 Task: Create a daily recurring meeting on Google Calendar for May 26, 2023, from 3:00 PM to 4:00 PM, add Google Meet, invite guests, and set notifications.
Action: Mouse moved to (56, 109)
Screenshot: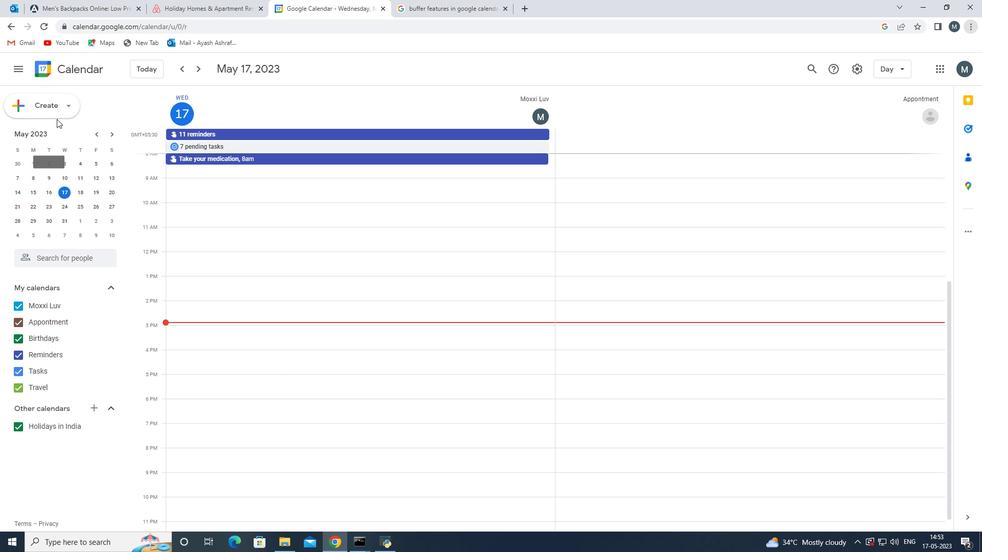 
Action: Mouse pressed left at (56, 109)
Screenshot: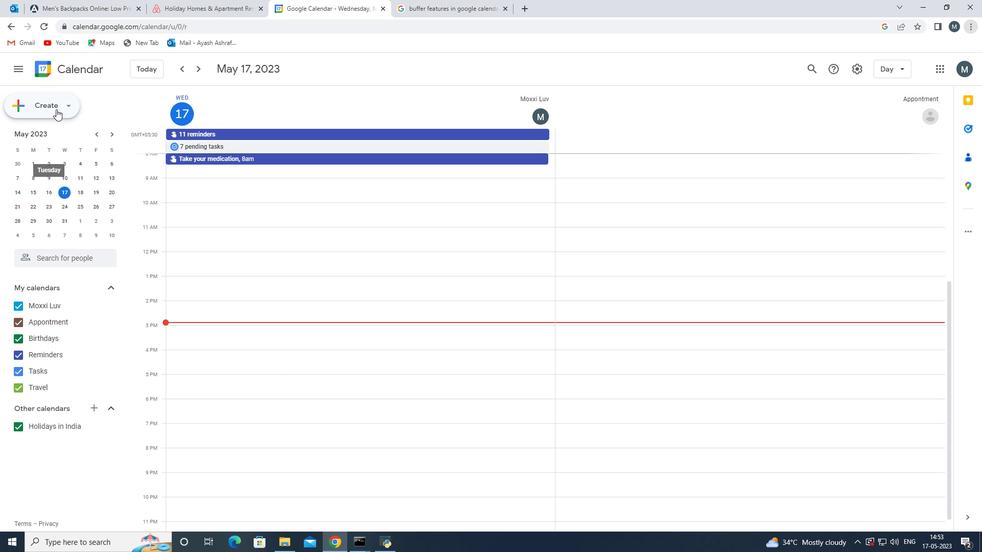 
Action: Mouse moved to (53, 130)
Screenshot: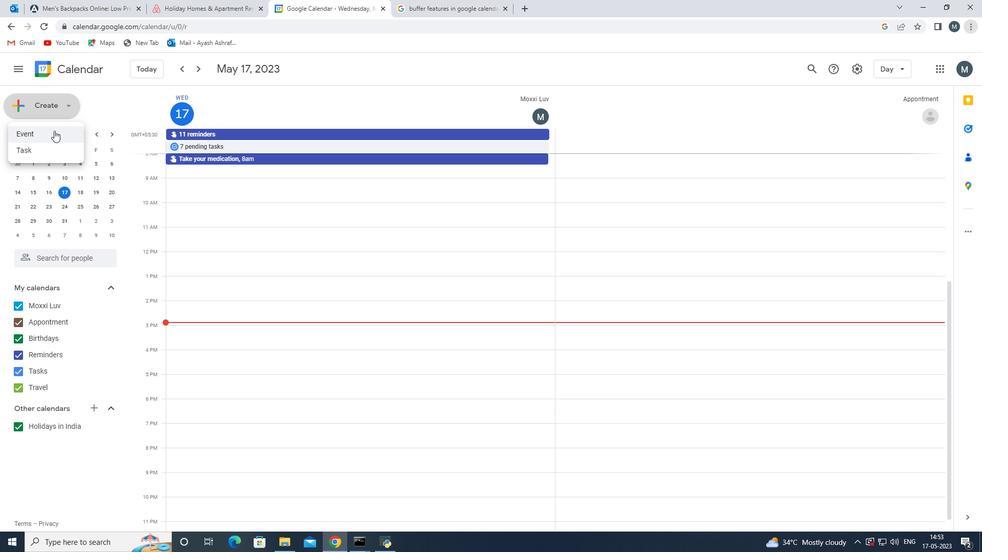 
Action: Mouse pressed left at (53, 130)
Screenshot: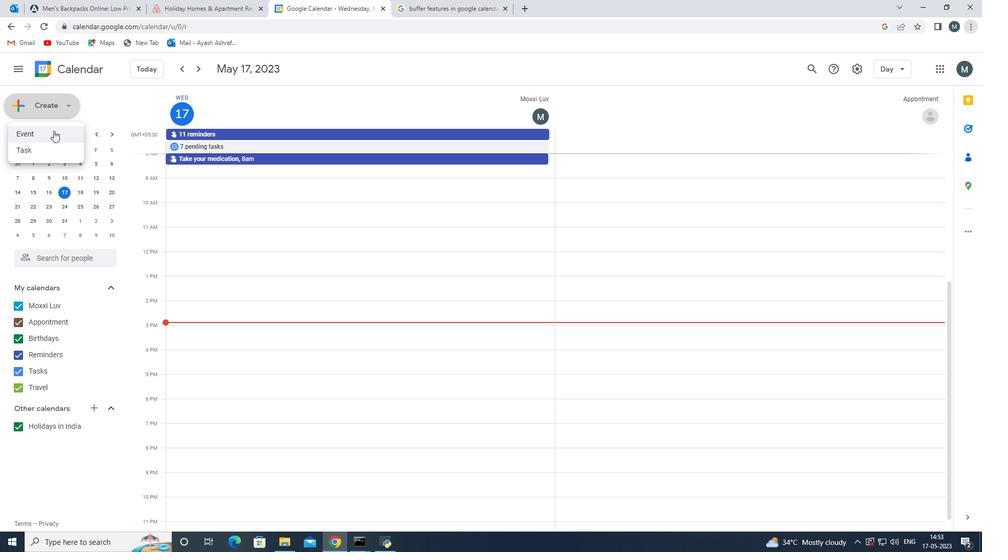 
Action: Mouse moved to (629, 257)
Screenshot: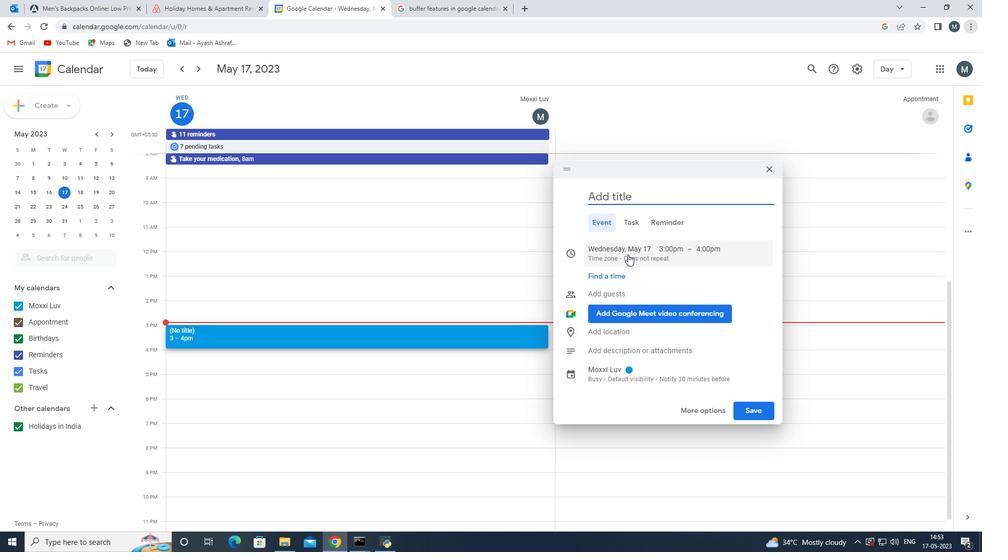 
Action: Mouse pressed left at (629, 257)
Screenshot: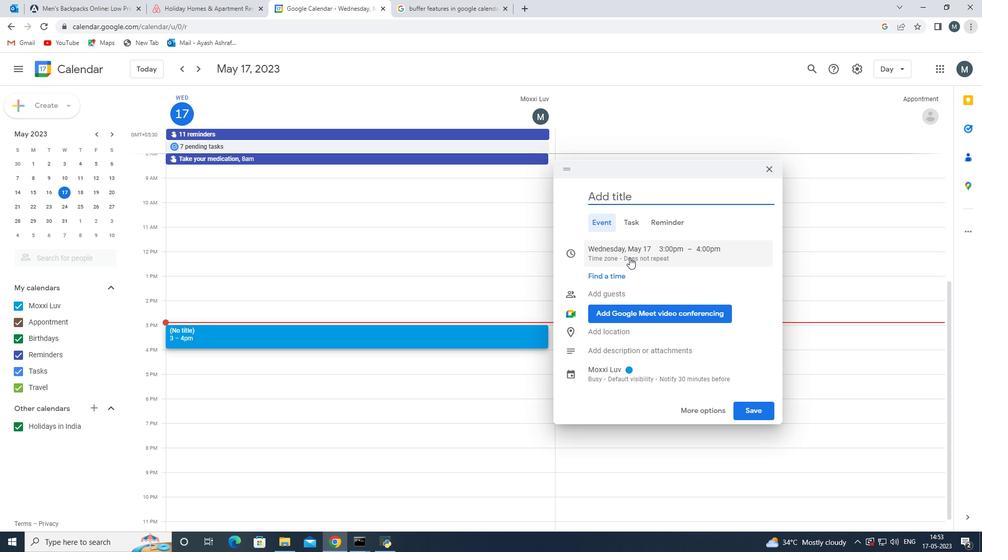 
Action: Mouse moved to (627, 247)
Screenshot: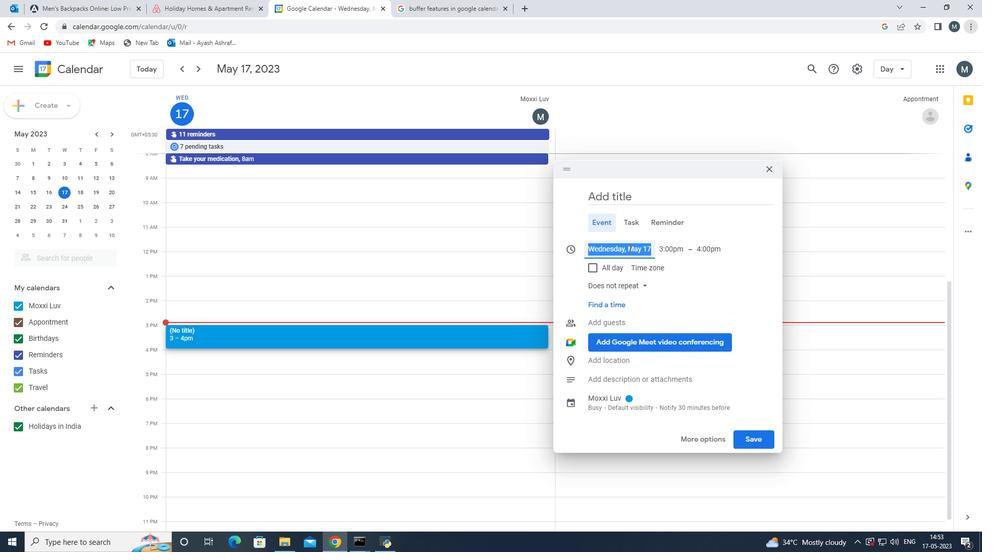 
Action: Mouse pressed left at (627, 247)
Screenshot: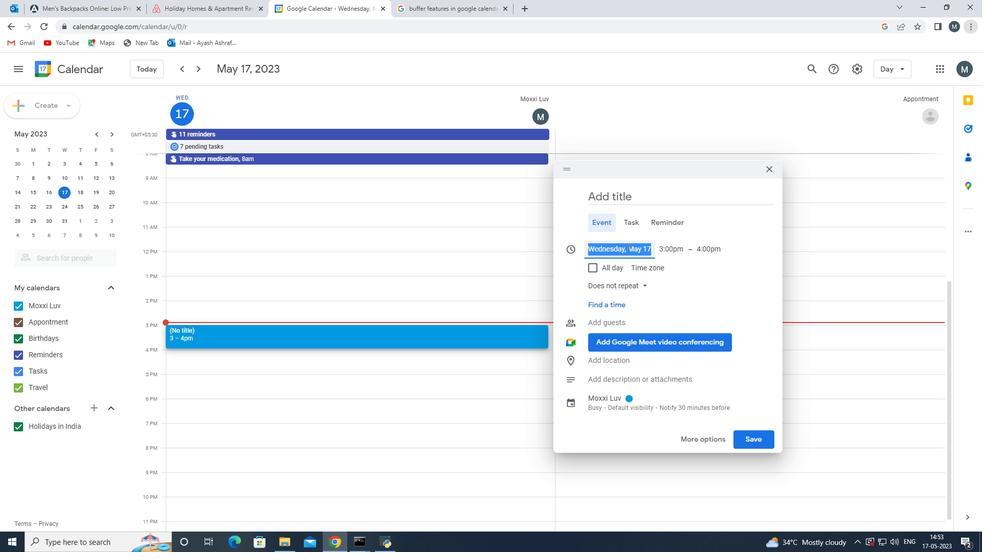 
Action: Mouse moved to (680, 333)
Screenshot: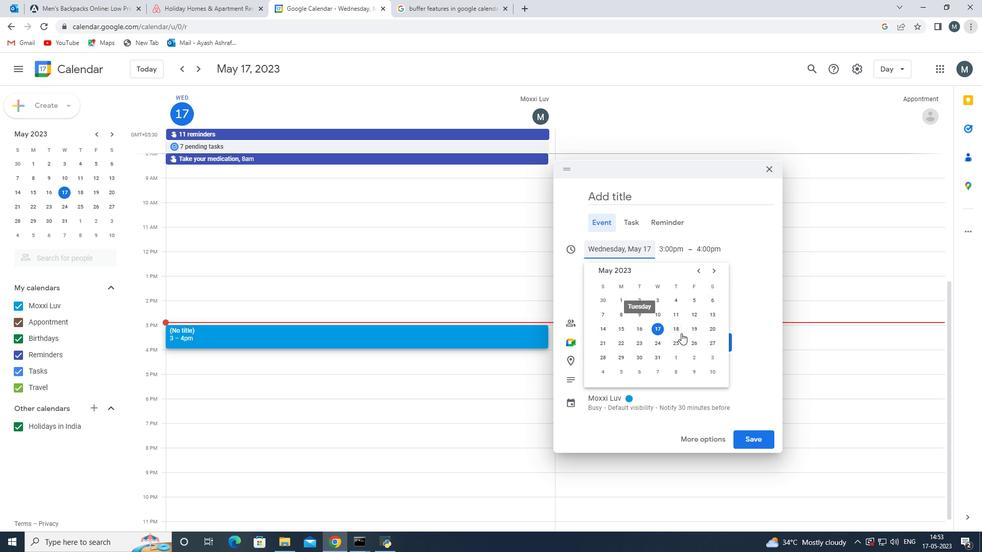 
Action: Mouse pressed left at (680, 333)
Screenshot: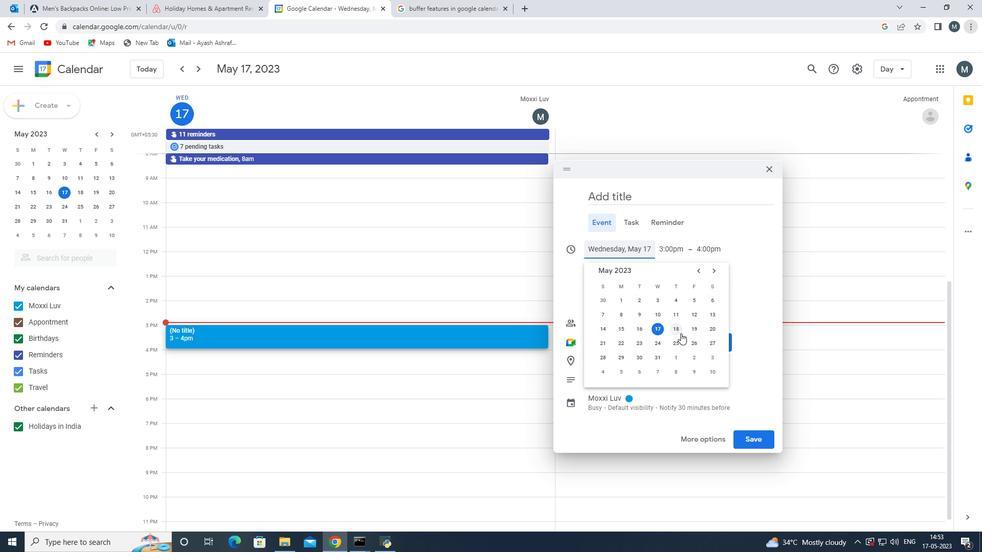 
Action: Mouse moved to (614, 247)
Screenshot: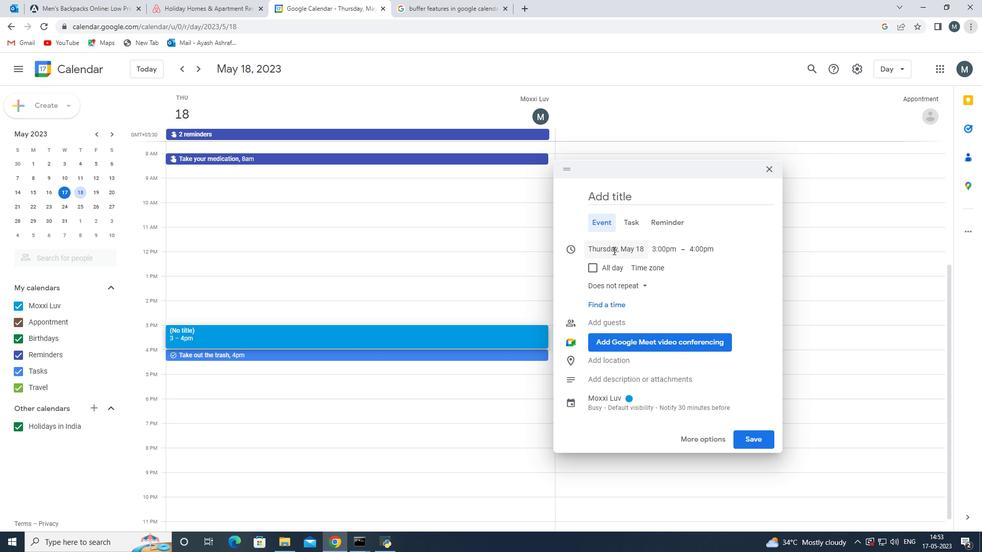 
Action: Mouse pressed left at (614, 247)
Screenshot: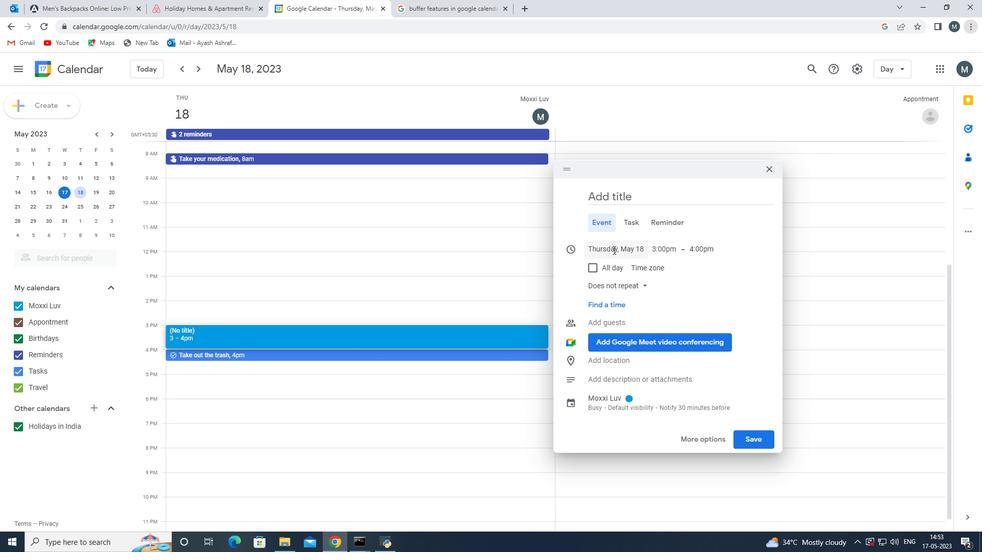 
Action: Mouse moved to (689, 343)
Screenshot: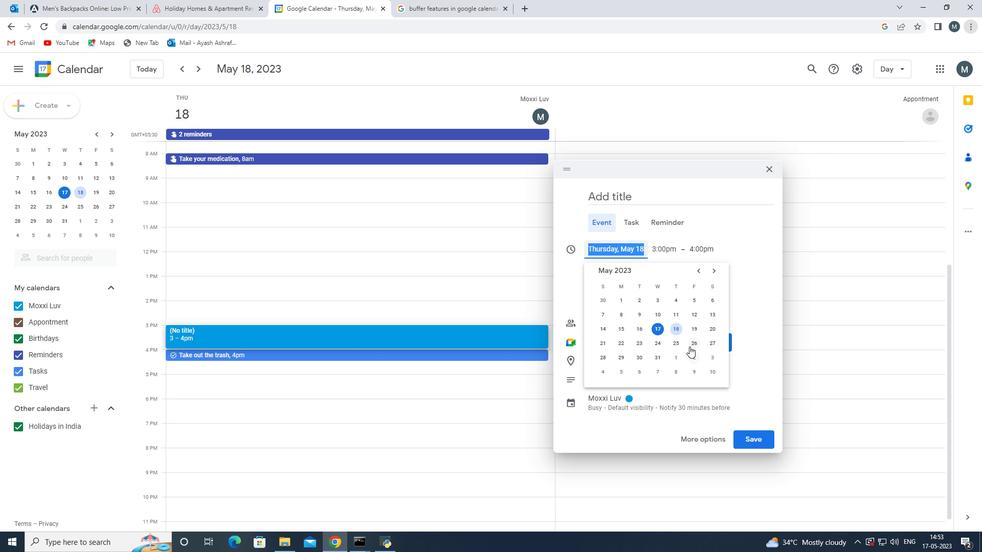 
Action: Mouse pressed left at (689, 343)
Screenshot: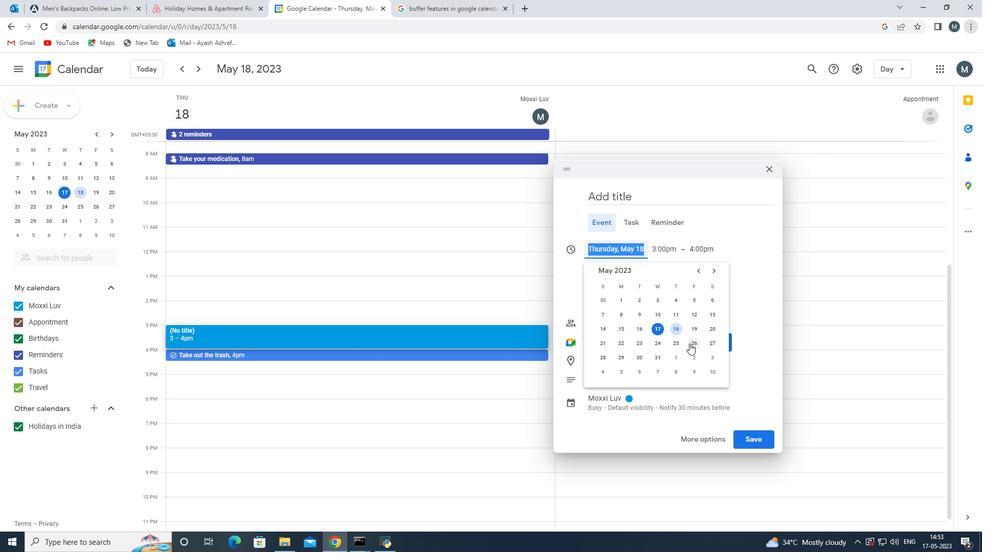 
Action: Mouse moved to (646, 283)
Screenshot: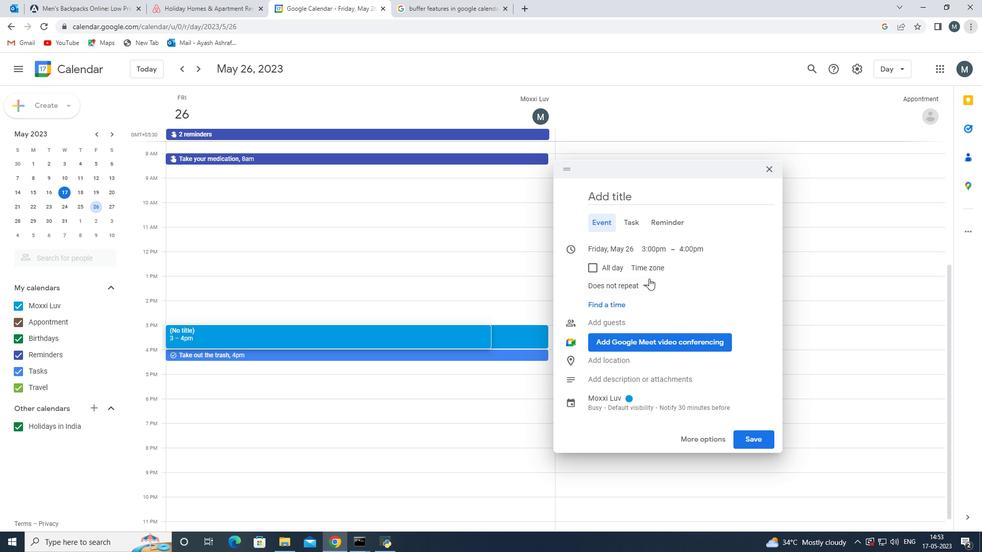 
Action: Mouse pressed left at (646, 283)
Screenshot: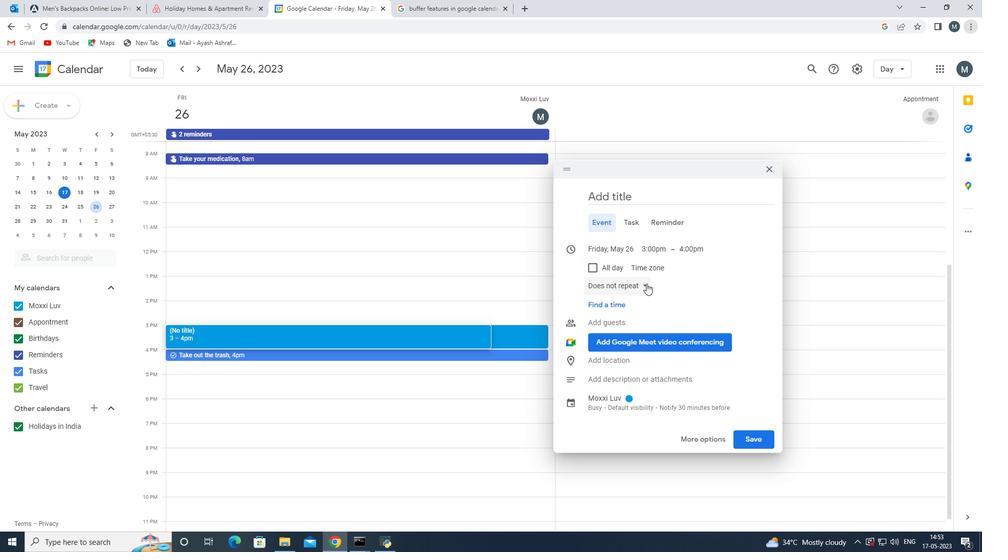 
Action: Mouse moved to (619, 380)
Screenshot: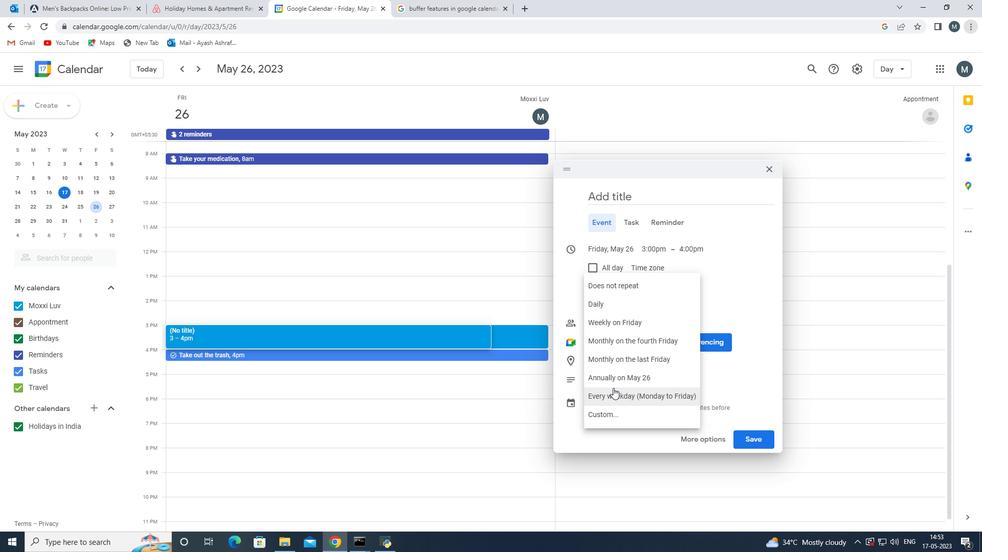 
Action: Mouse scrolled (619, 380) with delta (0, 0)
Screenshot: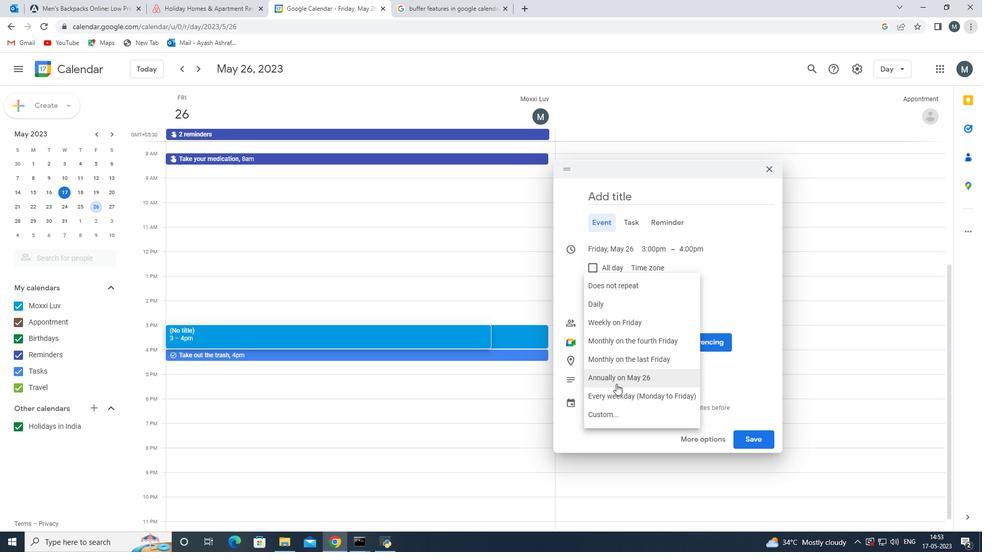 
Action: Mouse scrolled (619, 380) with delta (0, 0)
Screenshot: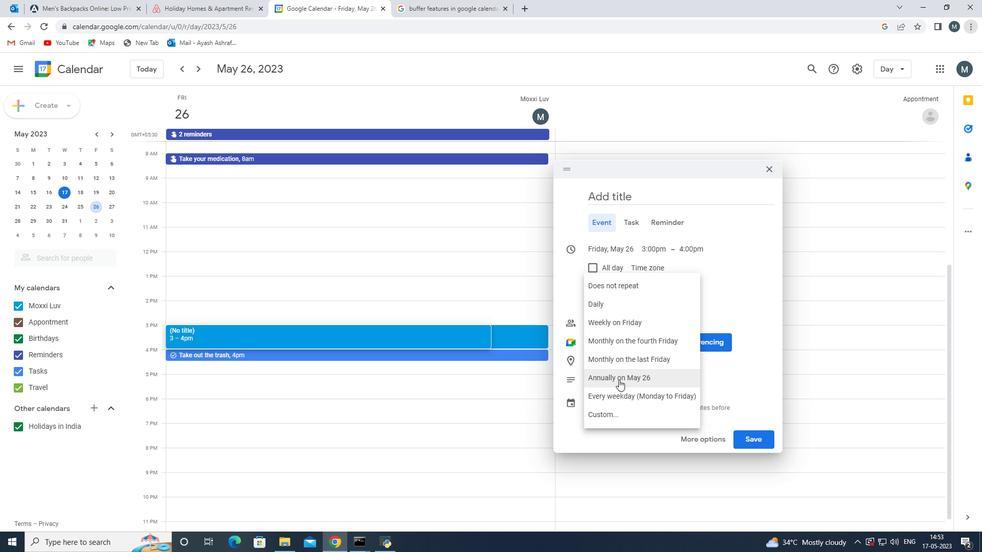 
Action: Mouse moved to (610, 309)
Screenshot: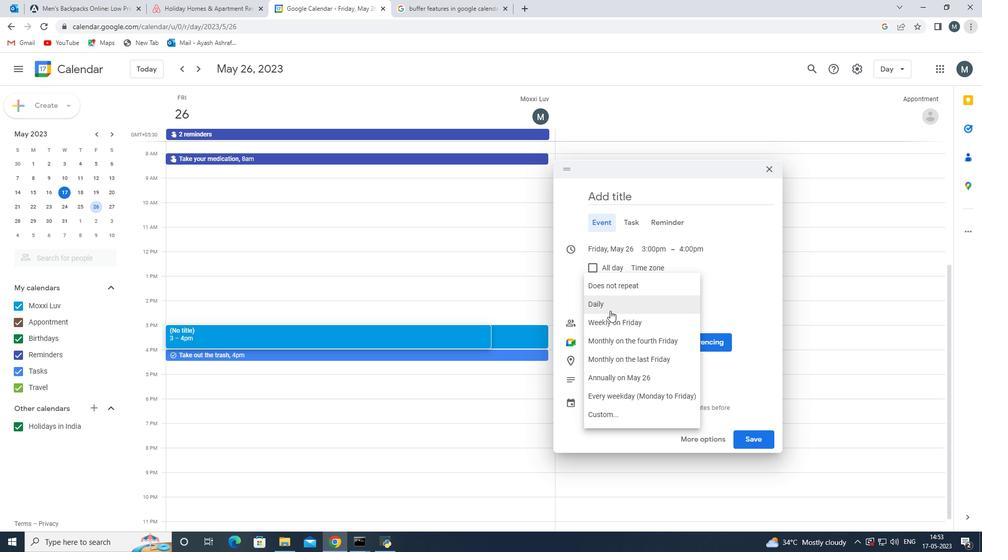 
Action: Mouse pressed left at (610, 309)
Screenshot: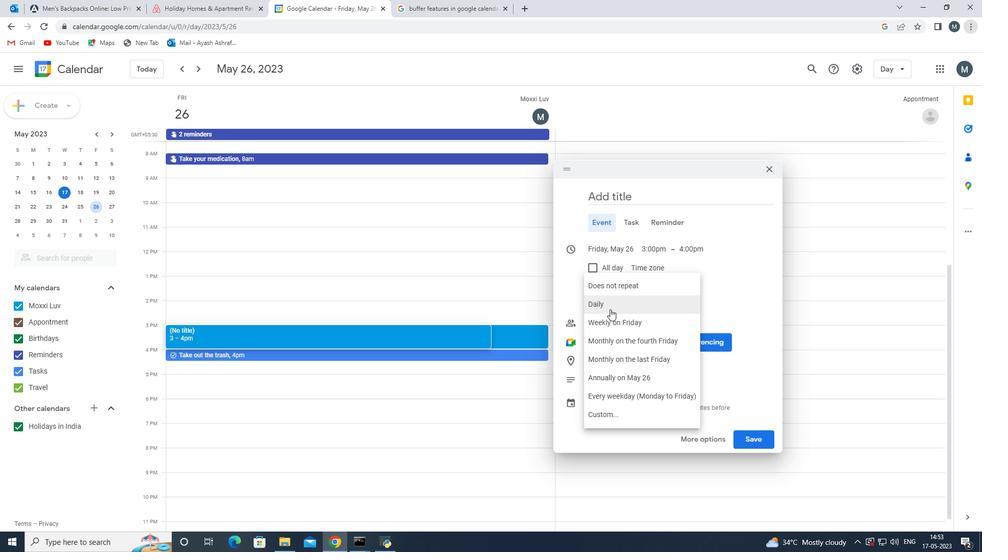 
Action: Mouse moved to (623, 380)
Screenshot: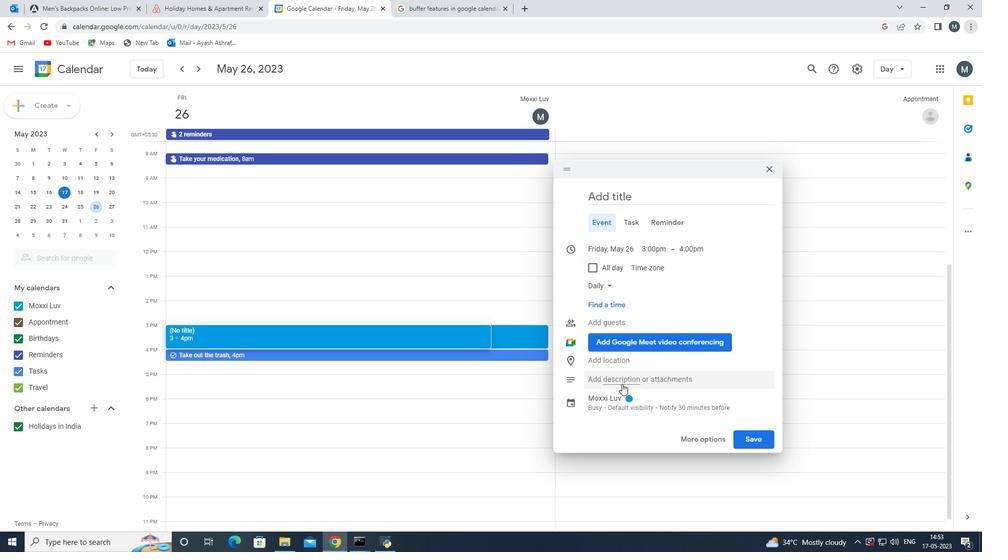 
Action: Mouse pressed left at (623, 380)
Screenshot: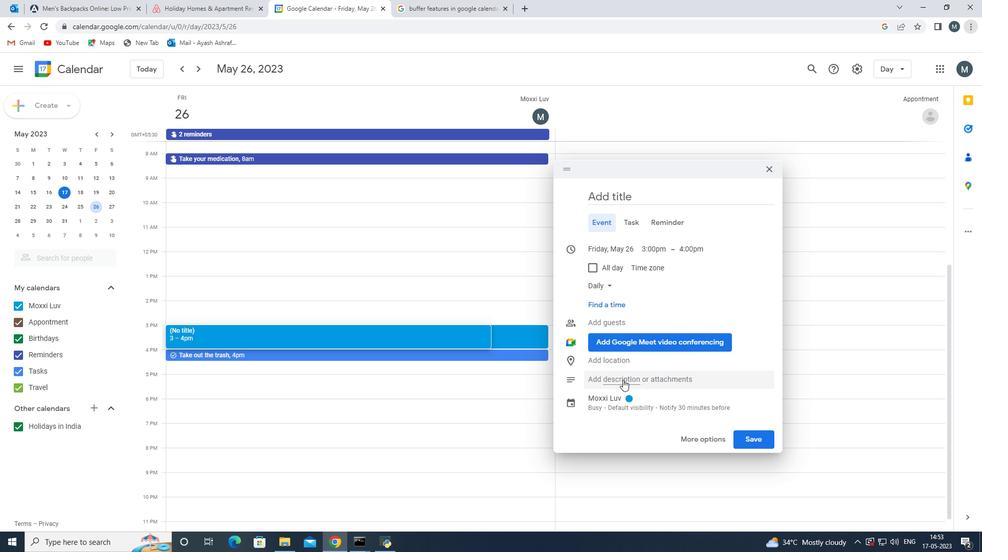 
Action: Mouse moved to (695, 487)
Screenshot: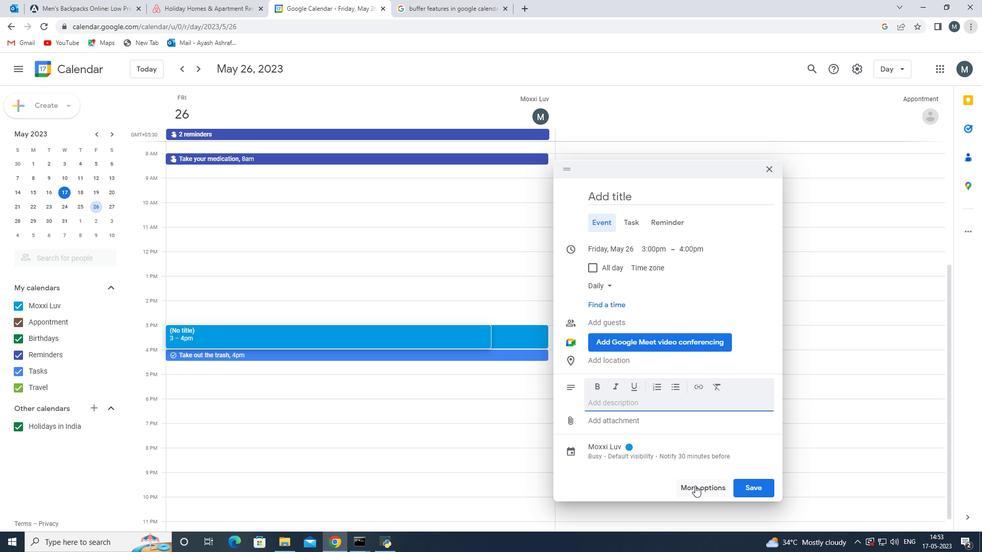 
Action: Mouse pressed left at (695, 487)
Screenshot: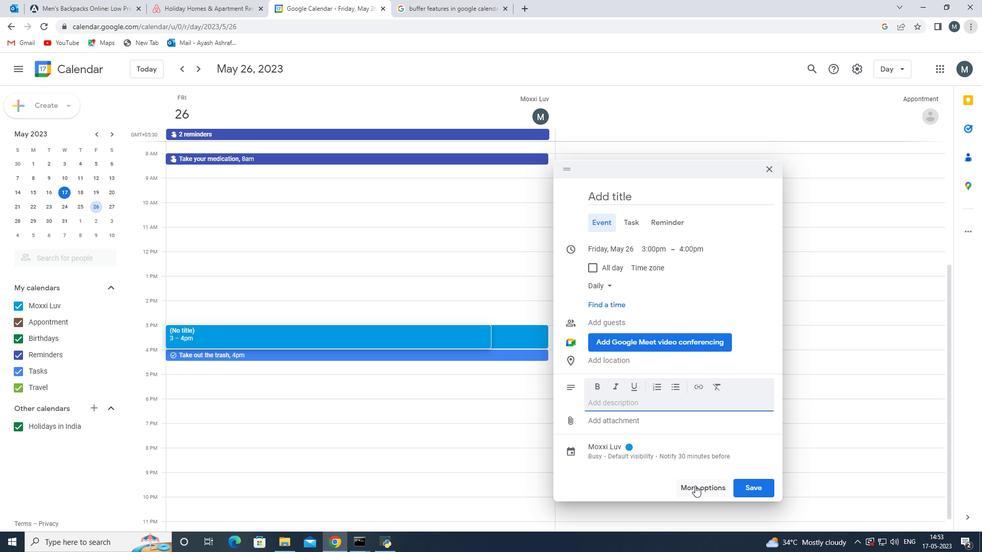 
Action: Mouse moved to (59, 233)
Screenshot: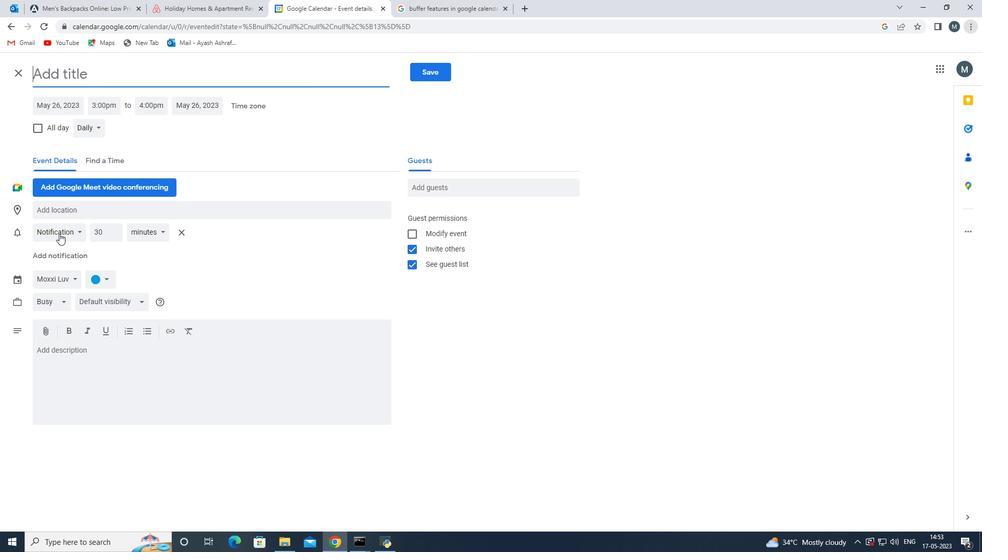 
Action: Mouse pressed left at (59, 233)
Screenshot: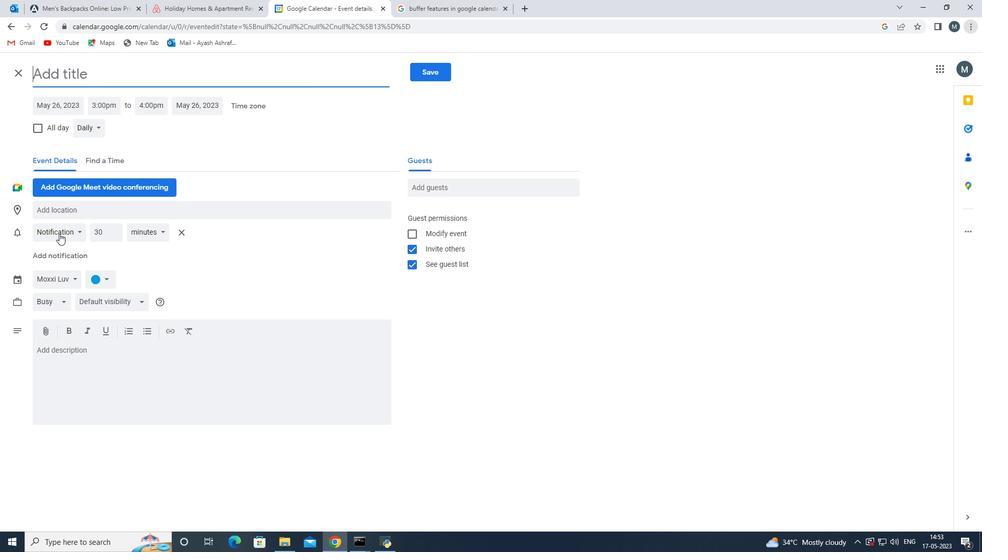 
Action: Mouse moved to (107, 233)
Screenshot: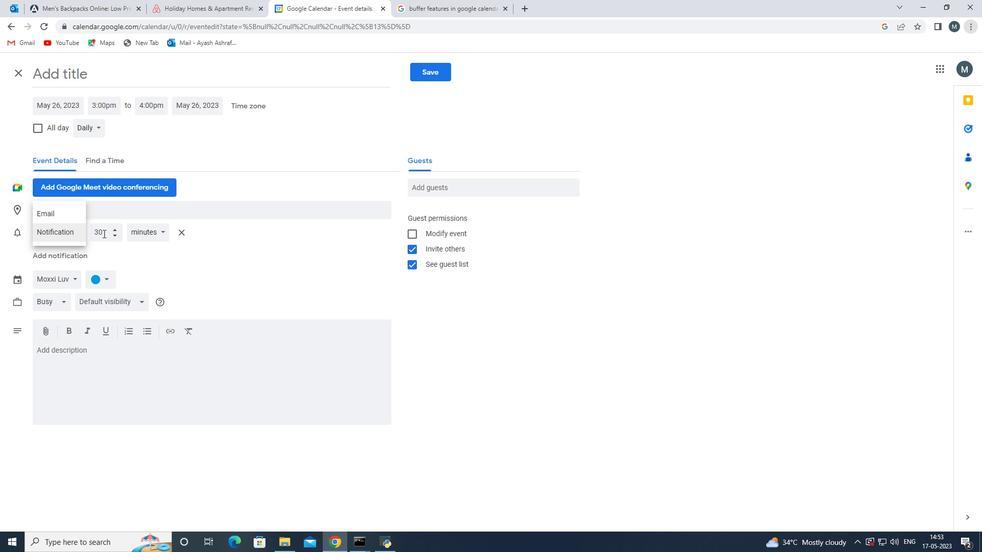 
Action: Mouse pressed left at (107, 233)
Screenshot: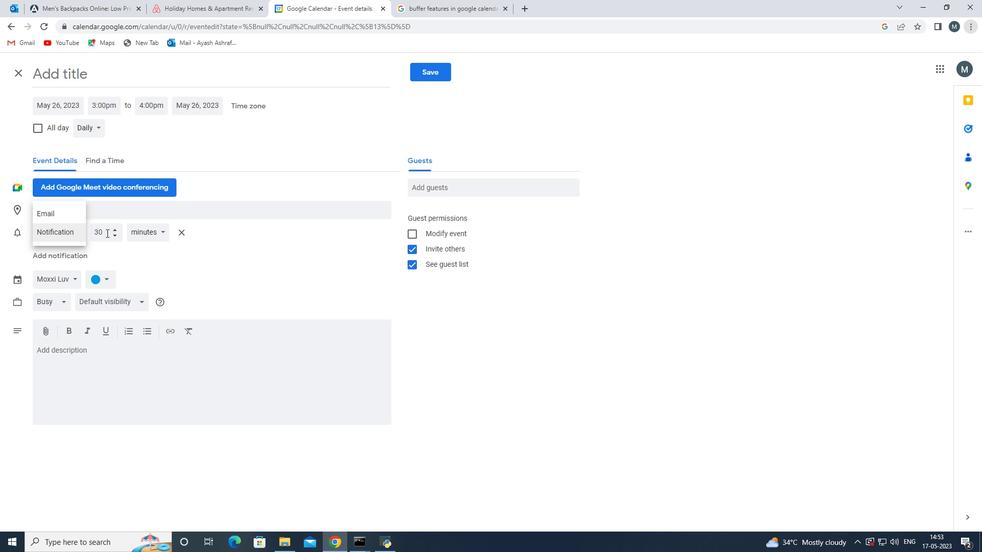 
Action: Mouse moved to (115, 235)
Screenshot: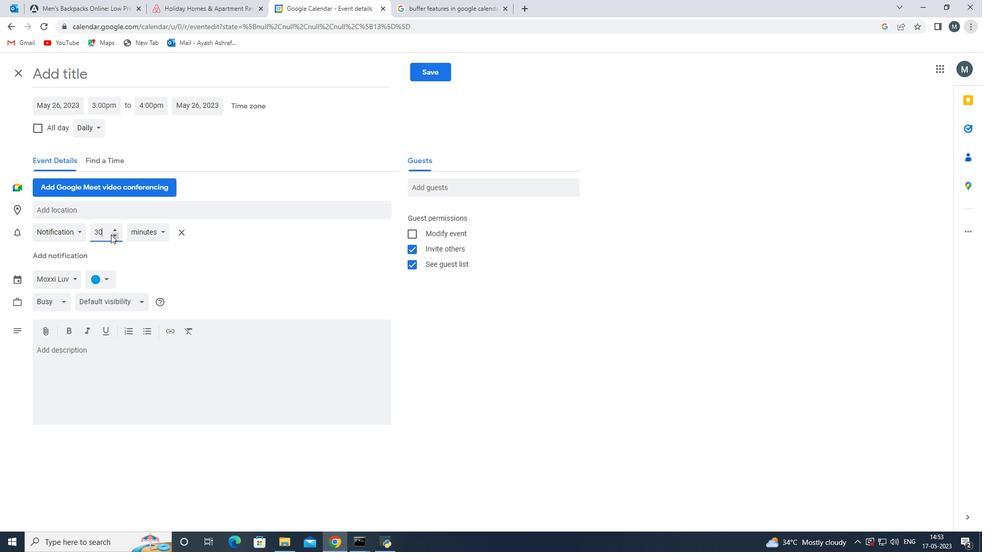 
Action: Mouse pressed left at (115, 235)
Screenshot: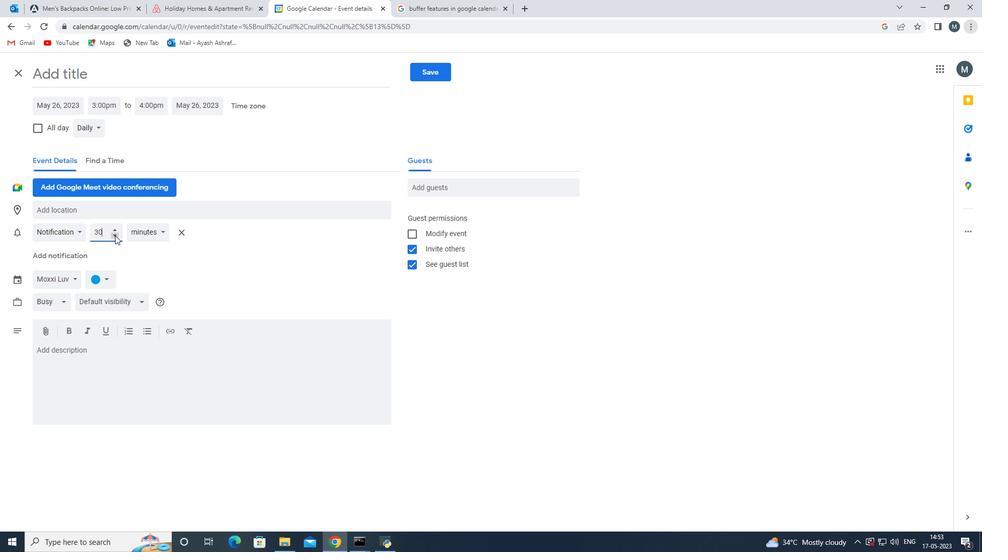 
Action: Mouse moved to (115, 236)
Screenshot: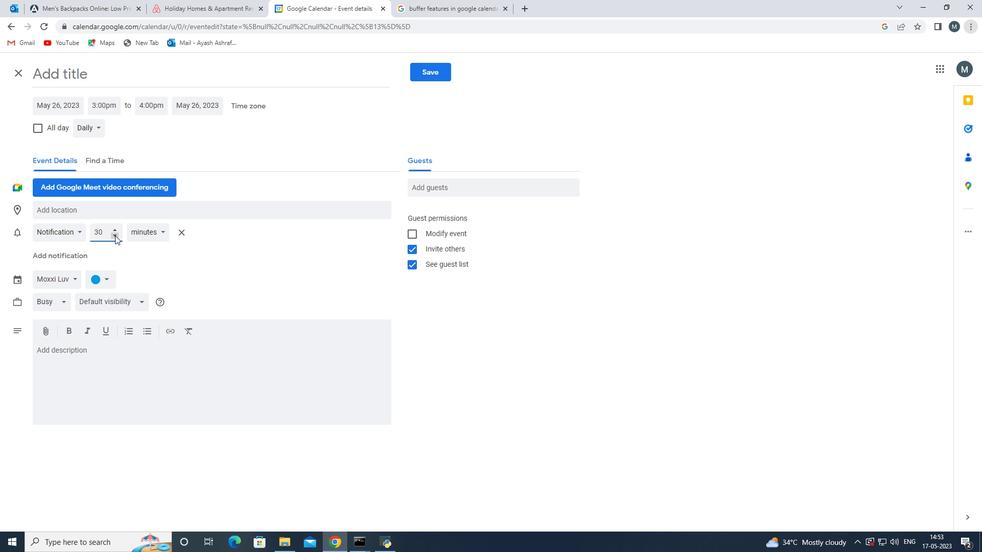 
Action: Mouse pressed left at (115, 236)
Screenshot: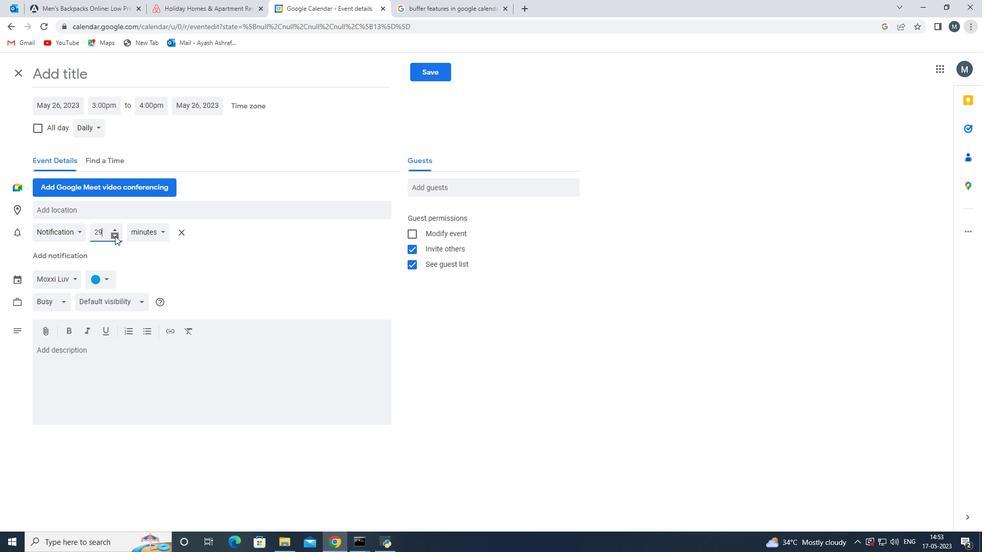 
Action: Mouse pressed left at (115, 236)
Screenshot: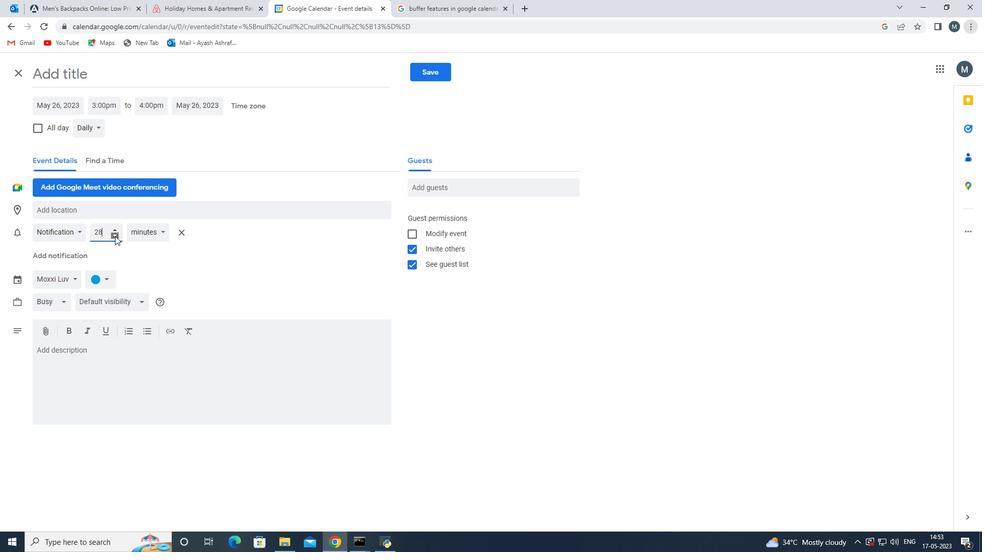 
Action: Mouse moved to (115, 236)
Screenshot: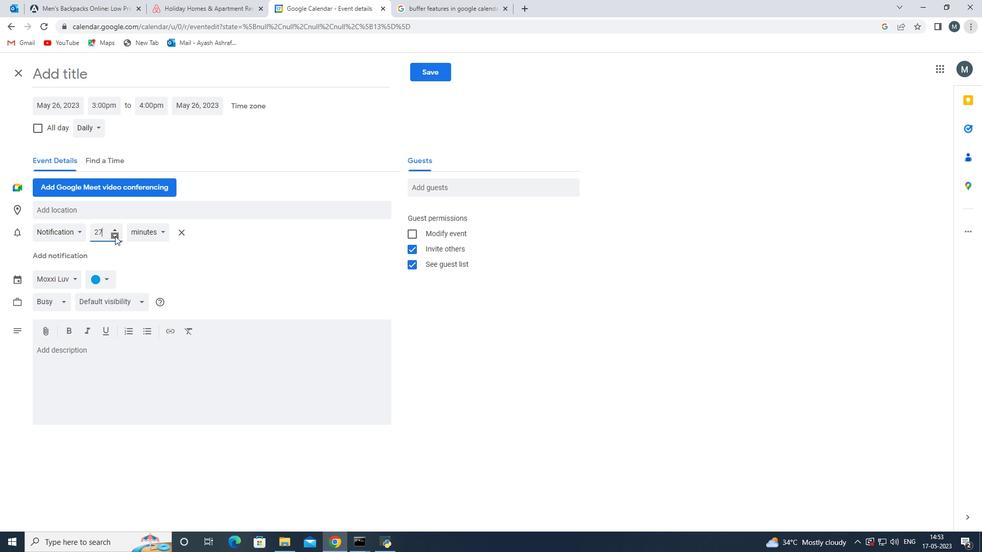 
Action: Mouse pressed left at (115, 236)
Screenshot: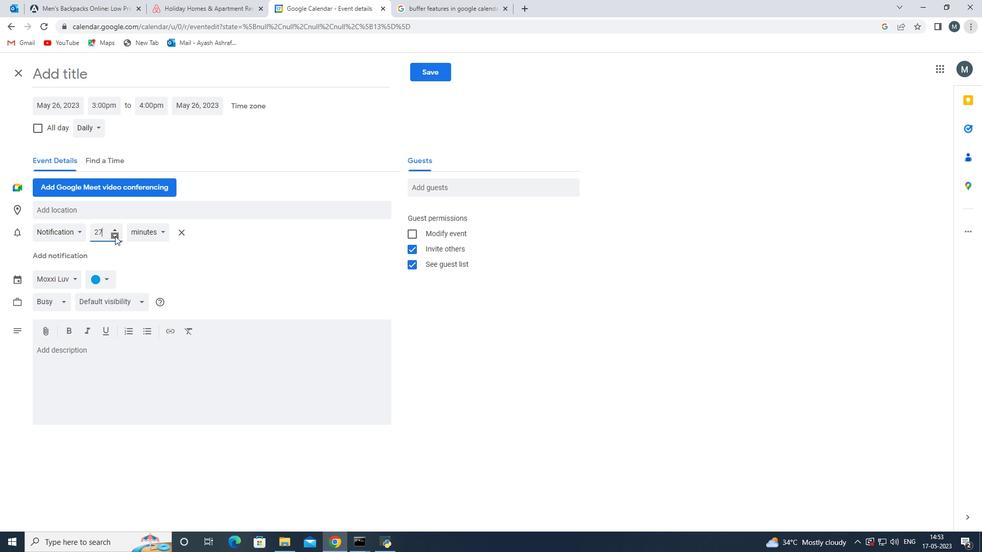 
Action: Mouse moved to (101, 278)
Screenshot: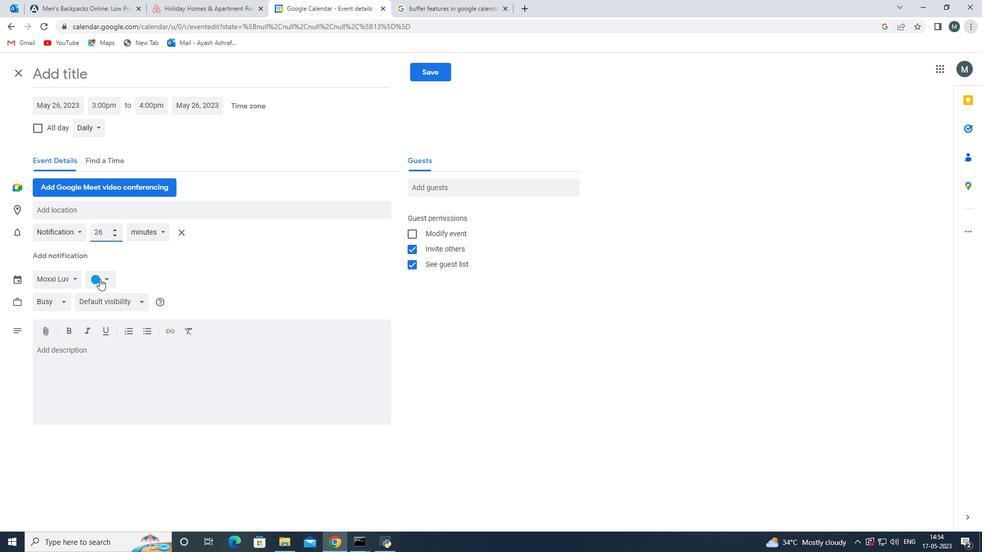 
Action: Mouse pressed left at (101, 278)
Screenshot: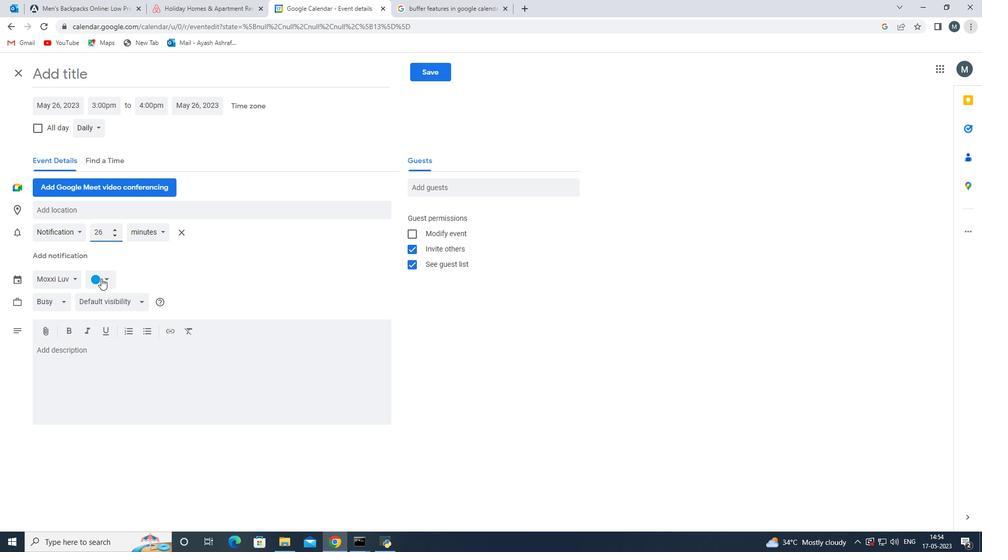 
Action: Mouse moved to (104, 316)
Screenshot: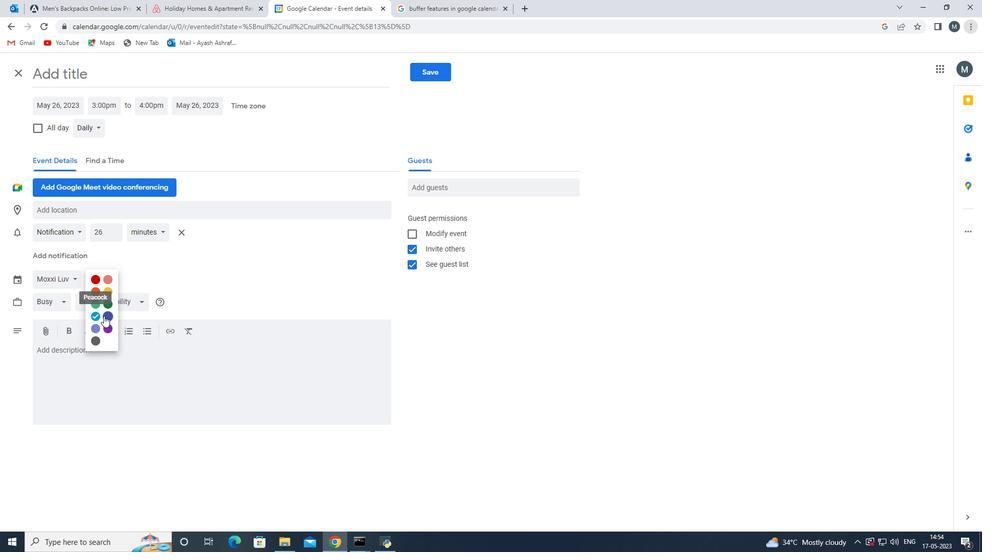 
Action: Mouse pressed left at (104, 316)
Screenshot: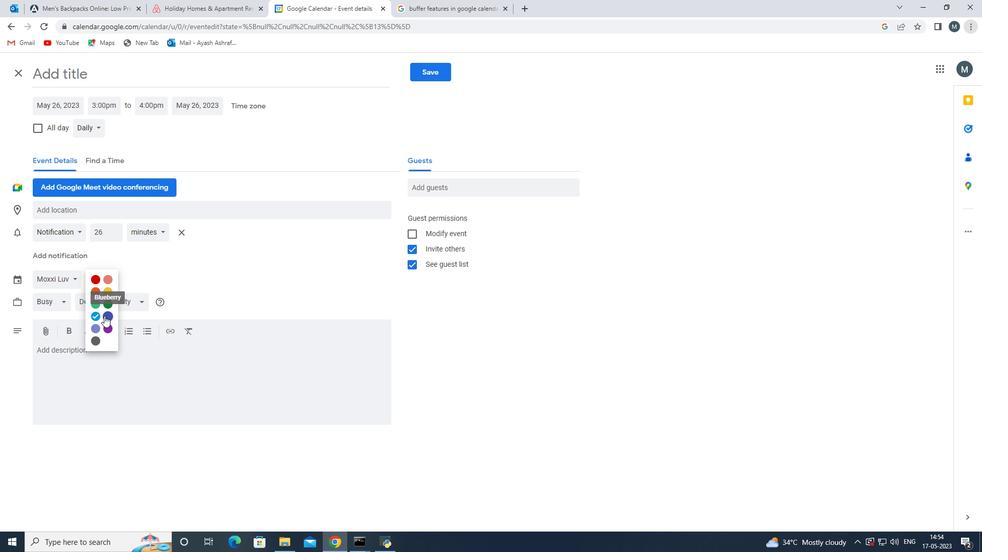 
Action: Mouse moved to (103, 301)
Screenshot: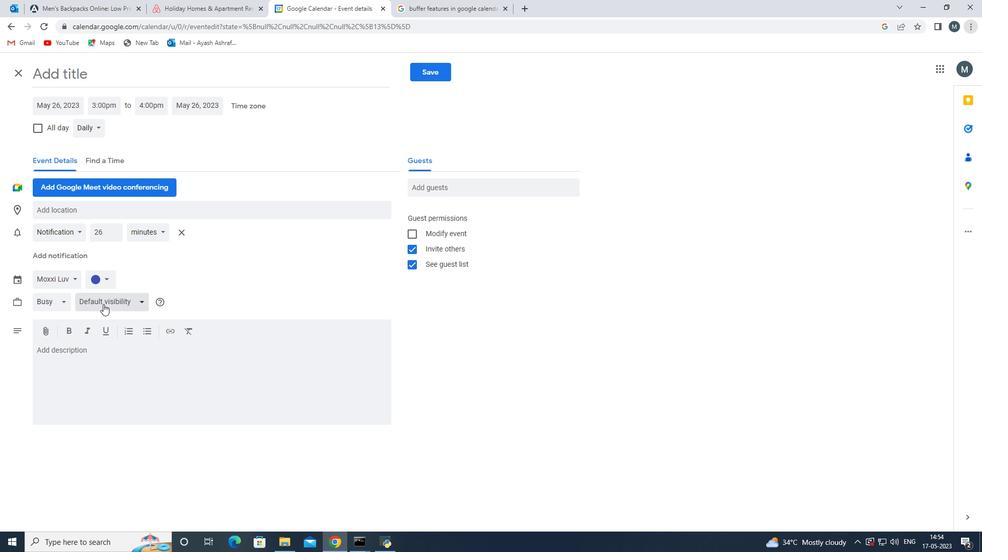 
Action: Mouse pressed left at (103, 301)
Screenshot: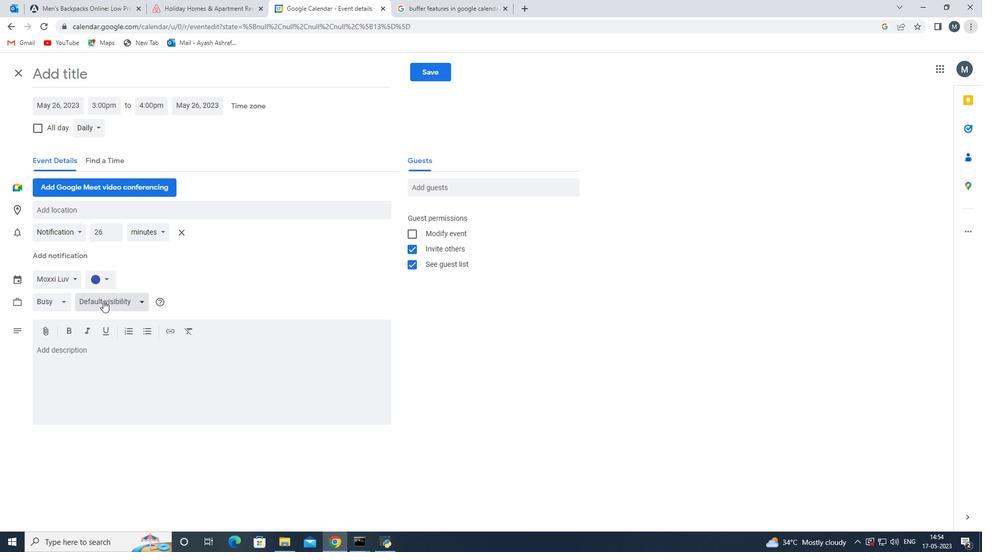 
Action: Mouse moved to (95, 362)
Screenshot: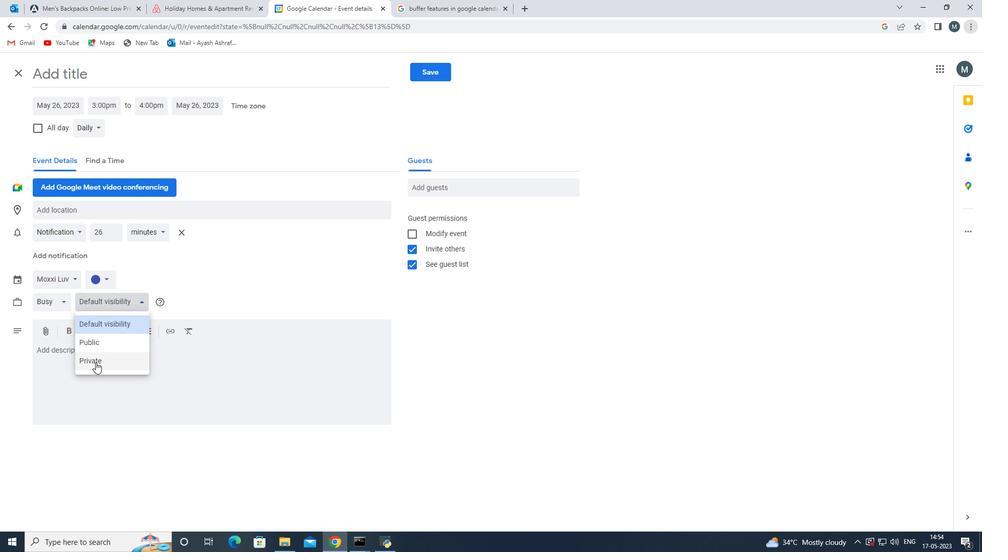
Action: Mouse pressed left at (95, 362)
Screenshot: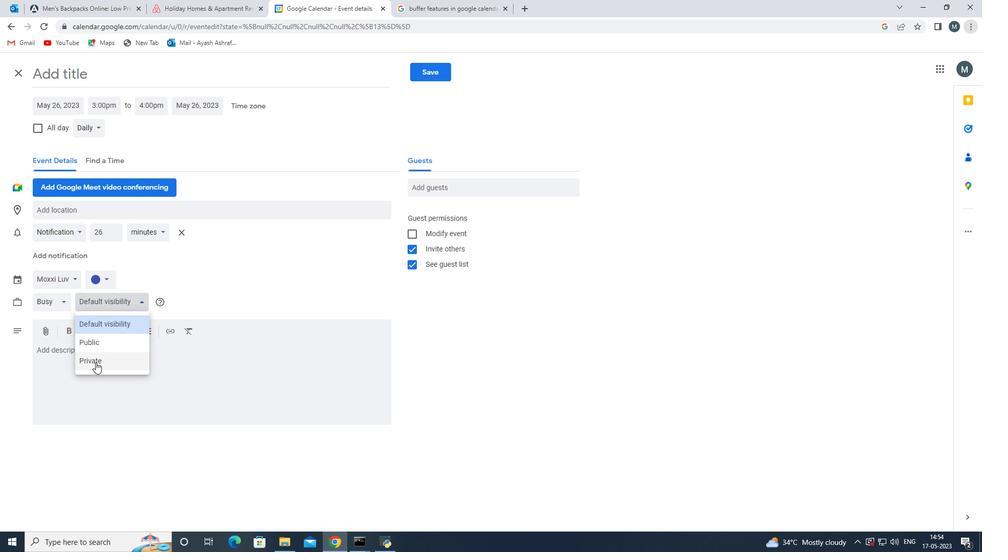 
Action: Mouse moved to (75, 389)
Screenshot: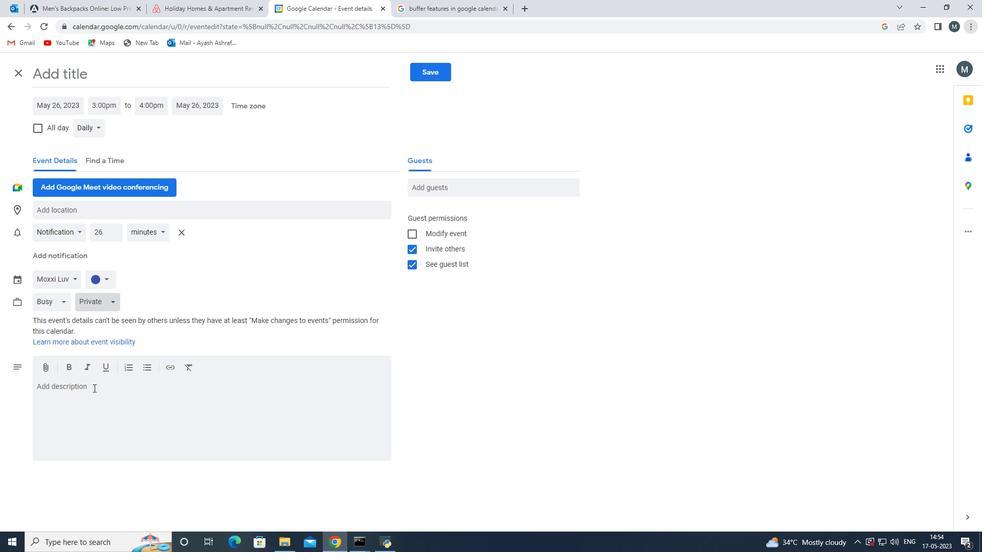 
Action: Mouse pressed left at (75, 389)
Screenshot: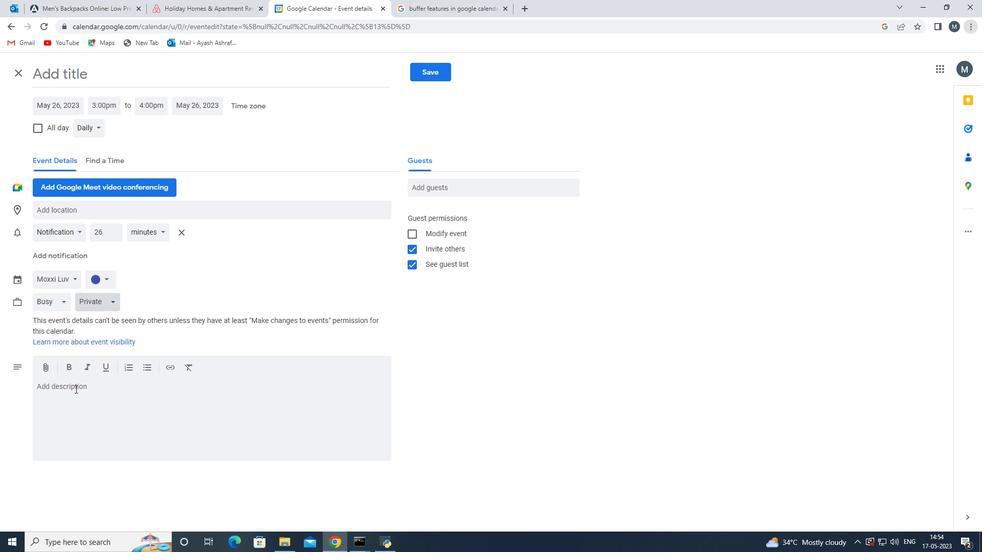 
Action: Mouse moved to (73, 389)
Screenshot: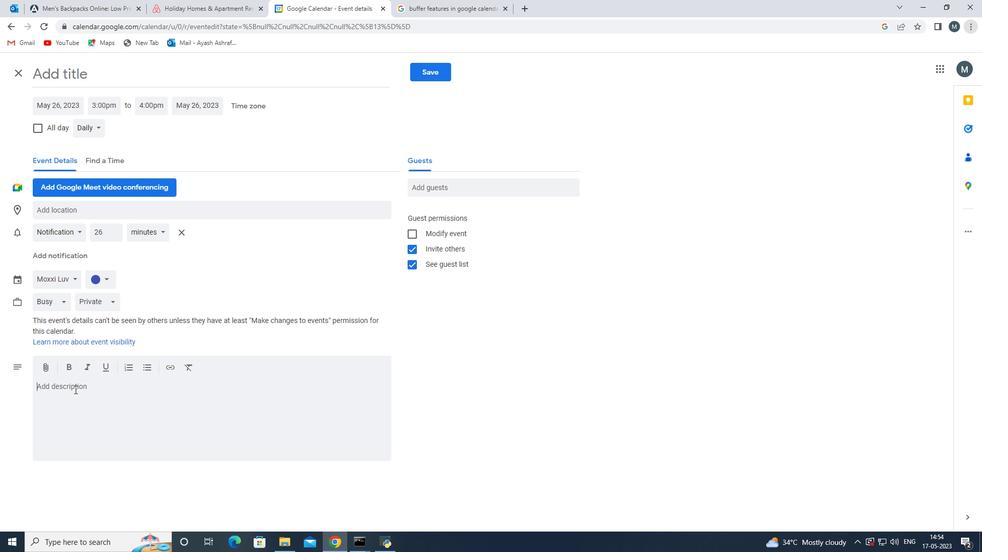 
Action: Key pressed <Key.shift>Meetings<Key.space><Key.backspace><Key.backspace>
Screenshot: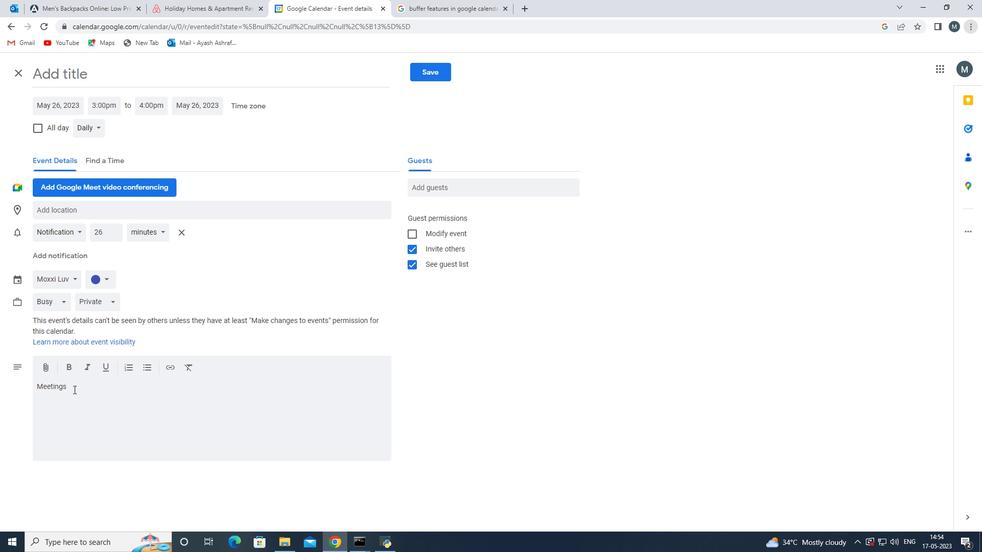 
Action: Mouse moved to (55, 390)
Screenshot: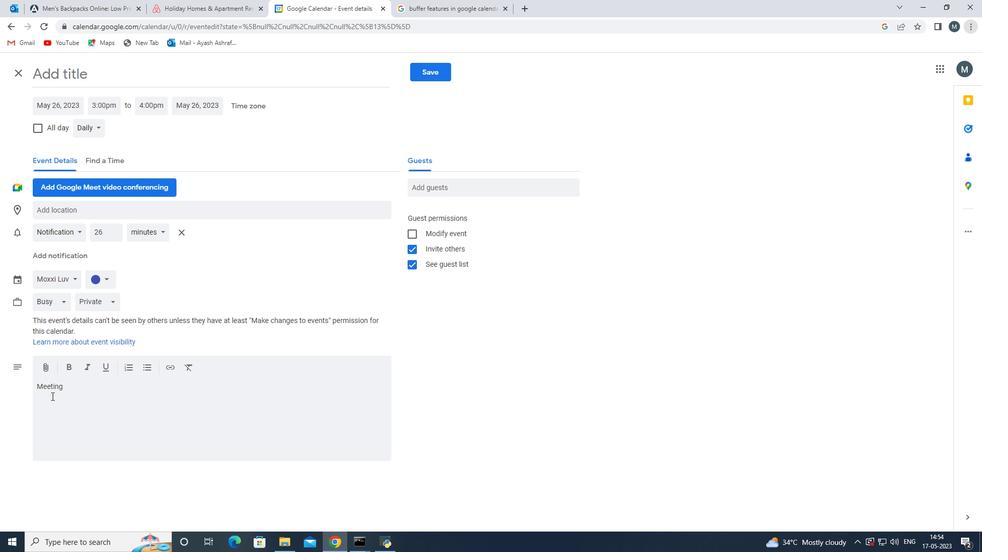 
Action: Mouse pressed left at (55, 390)
Screenshot: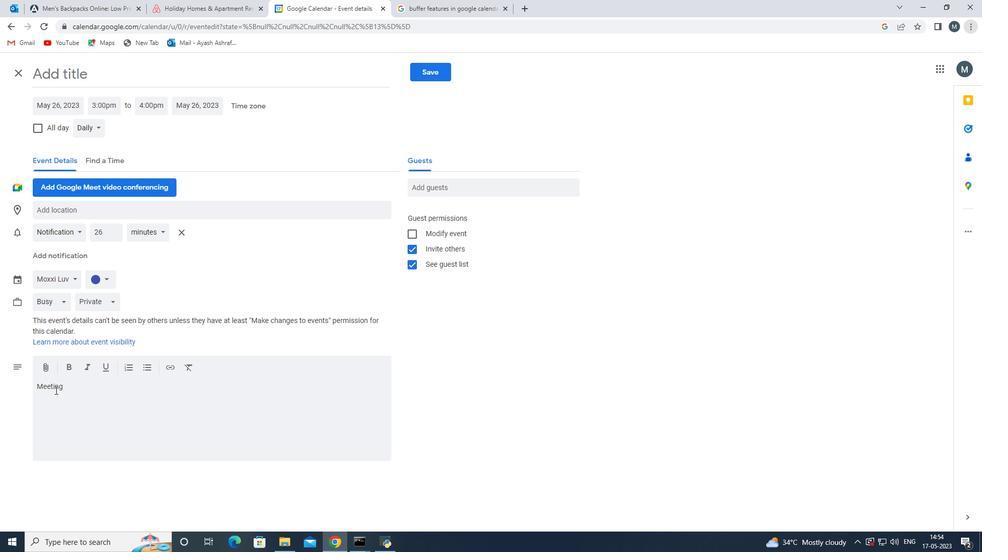 
Action: Mouse pressed left at (55, 390)
Screenshot: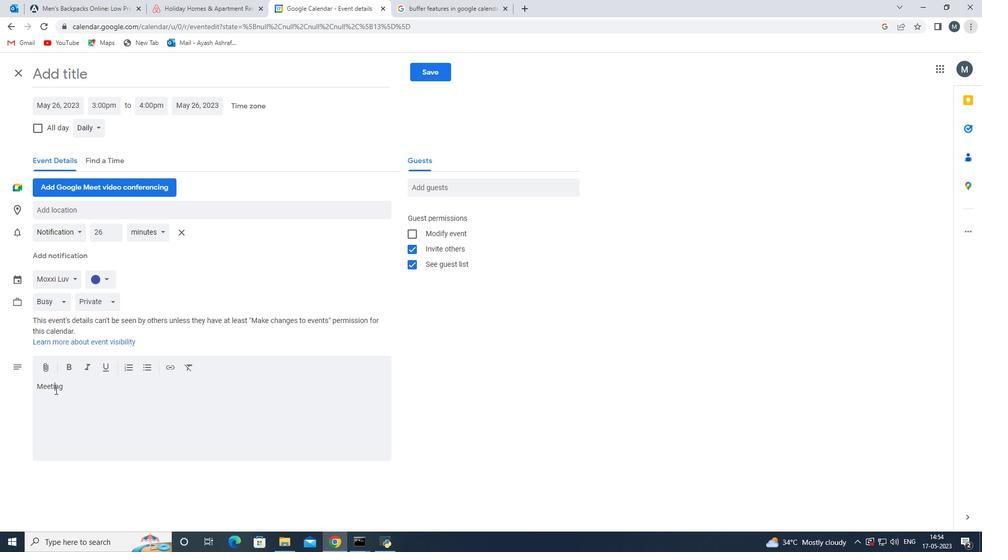 
Action: Mouse moved to (70, 369)
Screenshot: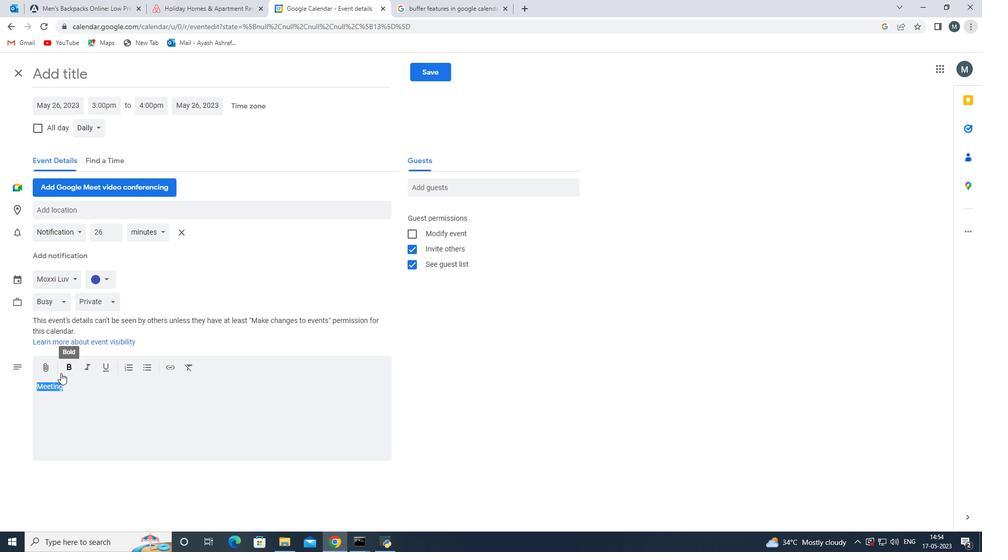 
Action: Mouse pressed left at (70, 369)
Screenshot: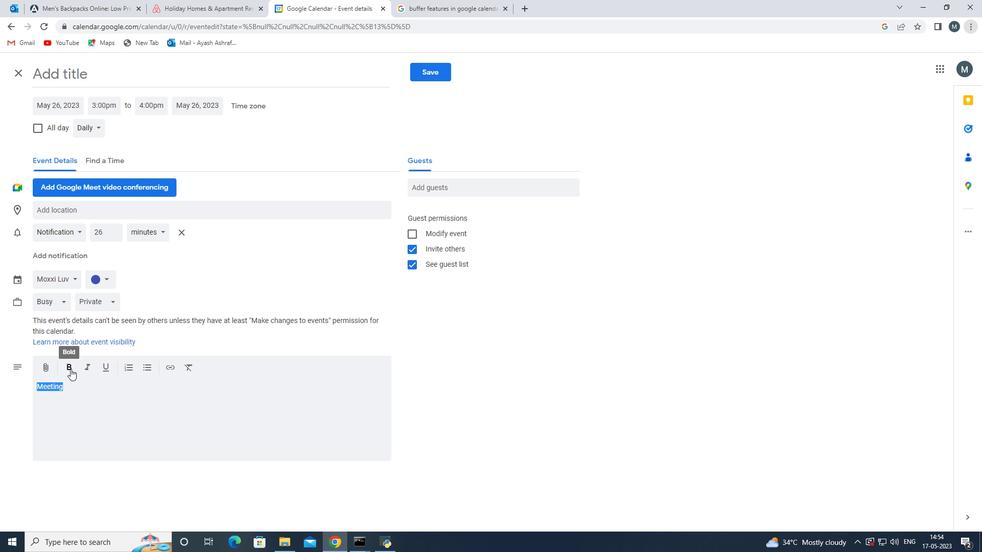
Action: Mouse moved to (85, 364)
Screenshot: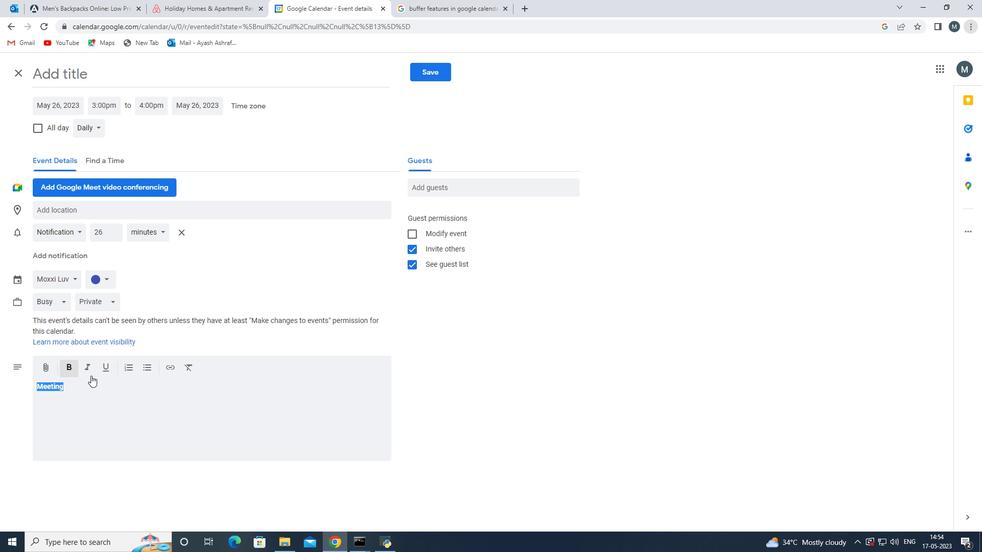 
Action: Mouse pressed left at (85, 364)
Screenshot: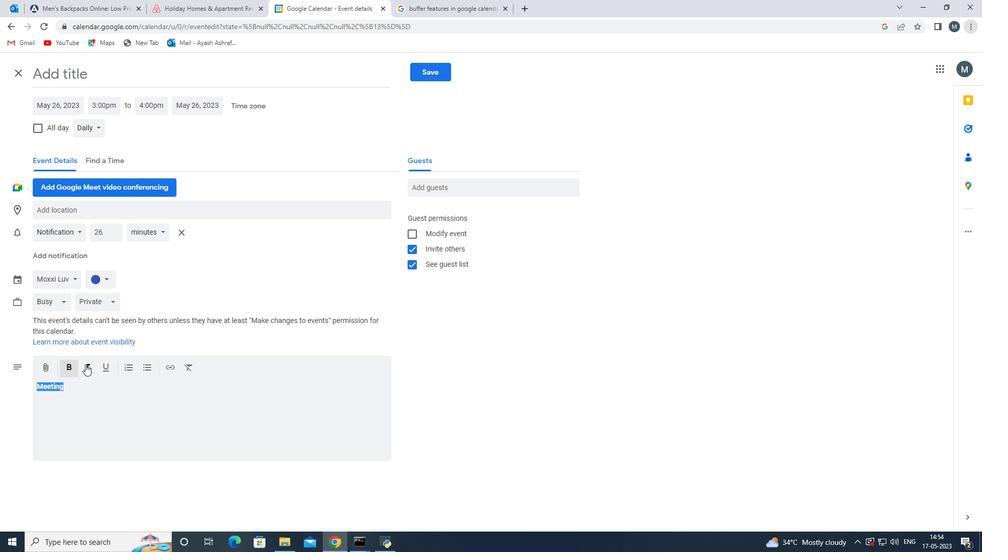
Action: Mouse moved to (99, 403)
Screenshot: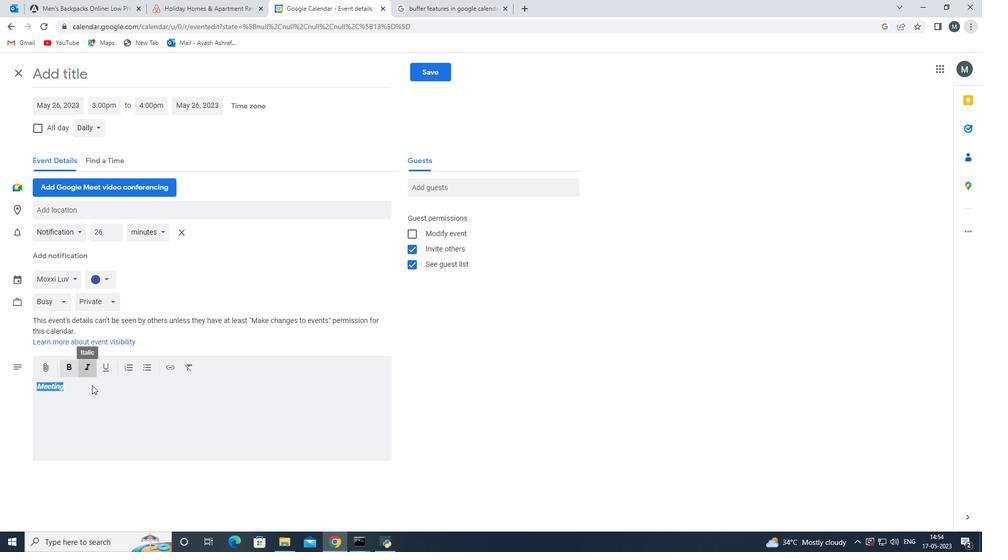 
Action: Mouse pressed left at (99, 403)
Screenshot: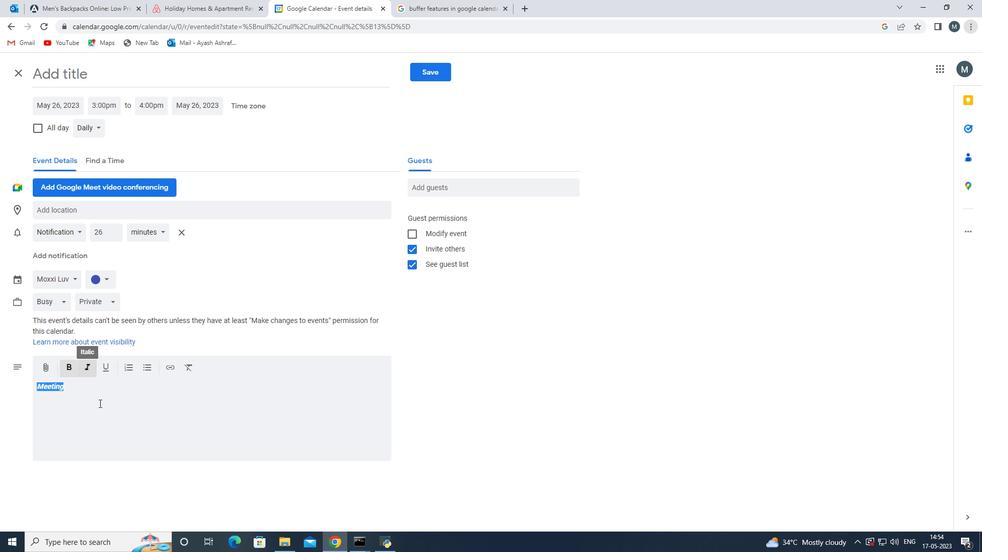 
Action: Mouse moved to (131, 383)
Screenshot: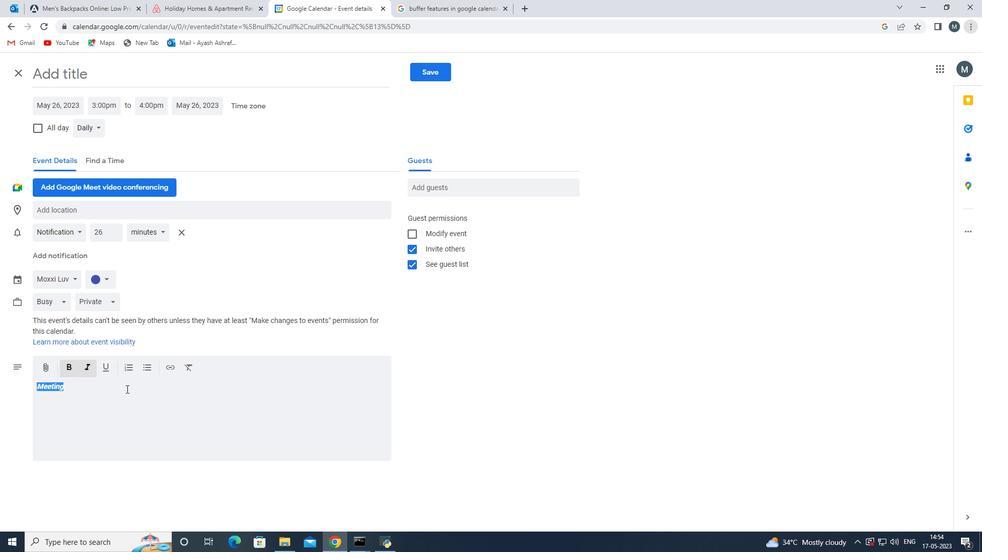 
Action: Mouse pressed left at (131, 383)
Screenshot: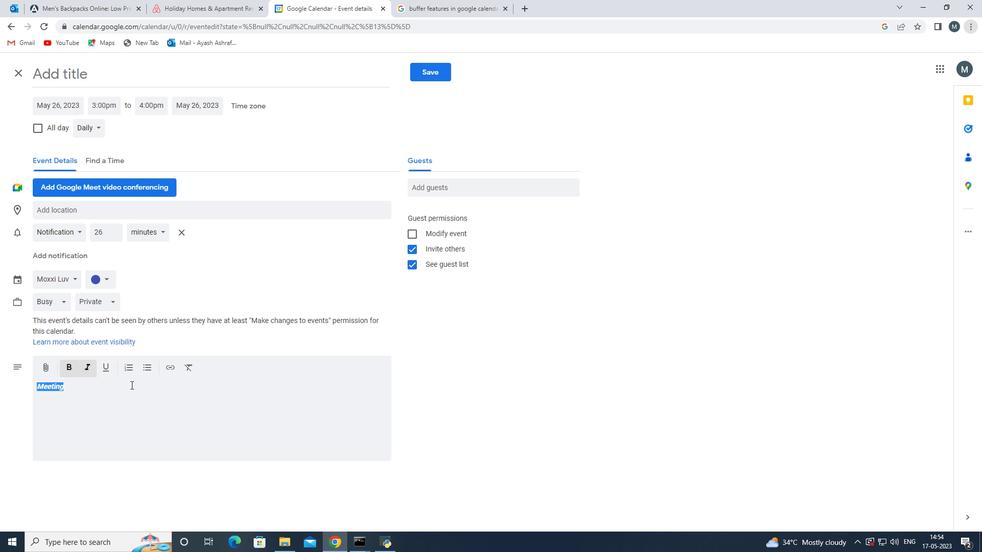 
Action: Mouse moved to (60, 301)
Screenshot: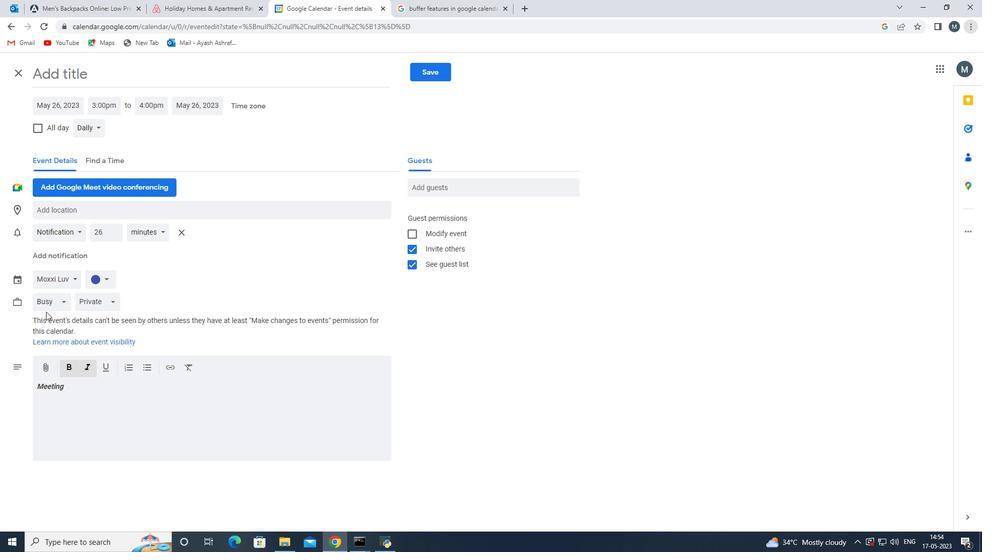 
Action: Mouse pressed left at (60, 301)
Screenshot: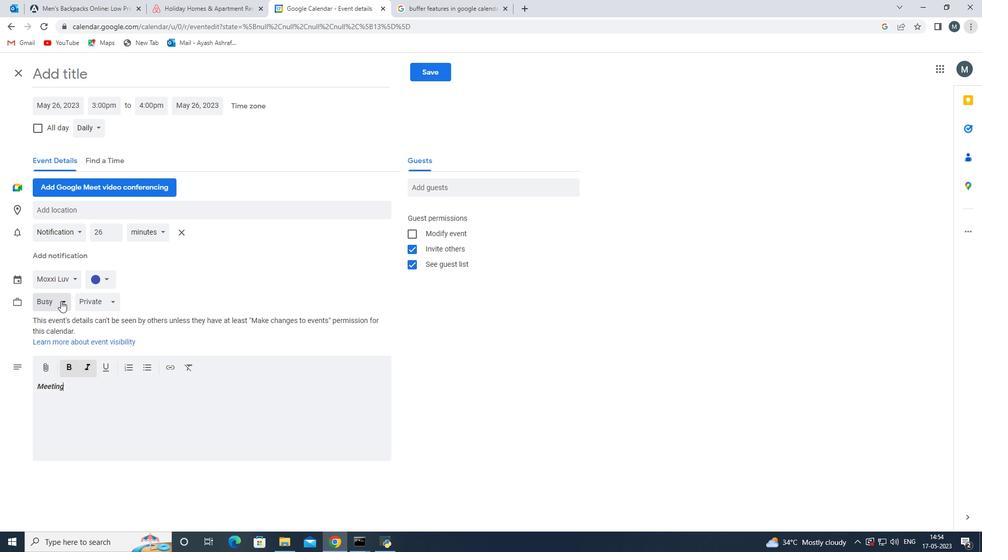
Action: Mouse moved to (62, 341)
Screenshot: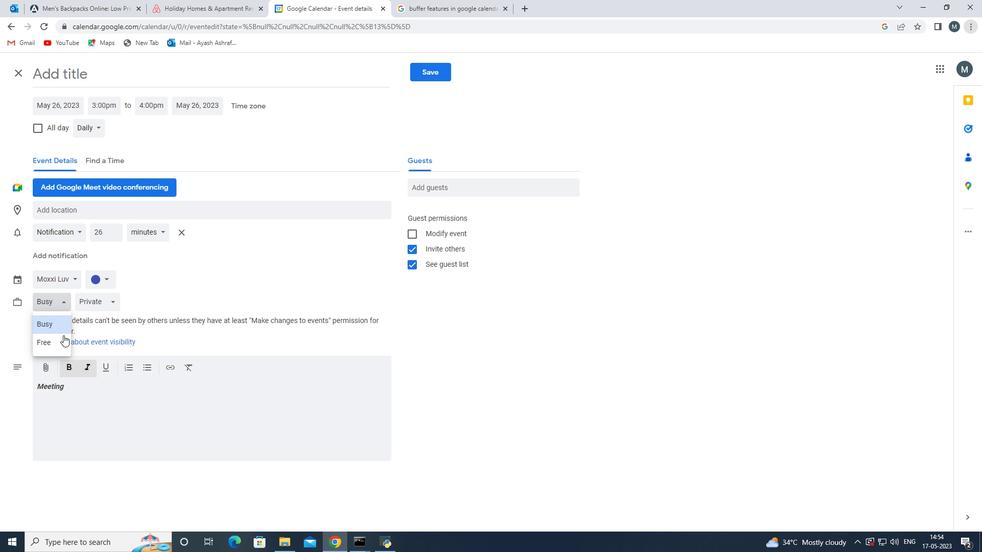 
Action: Mouse pressed left at (62, 341)
Screenshot: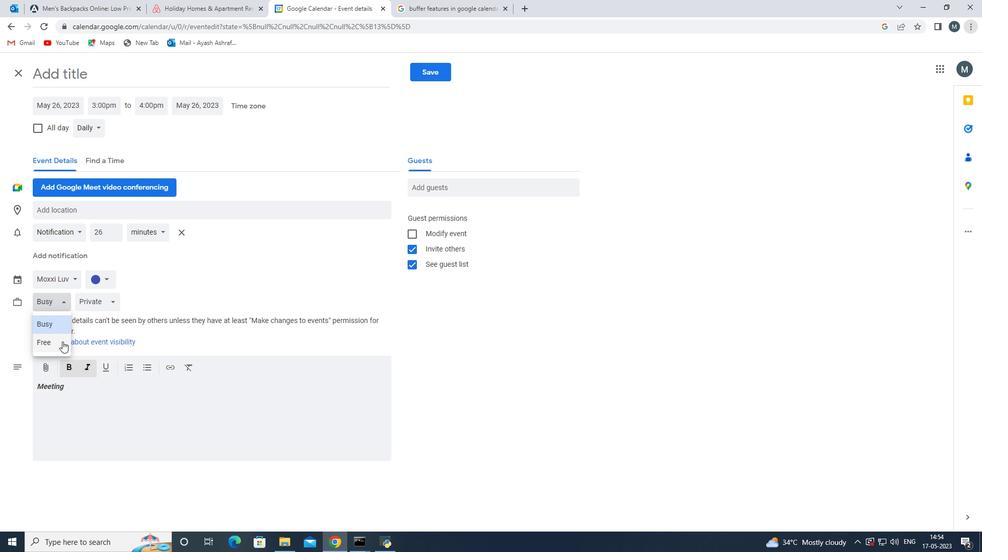 
Action: Mouse moved to (63, 257)
Screenshot: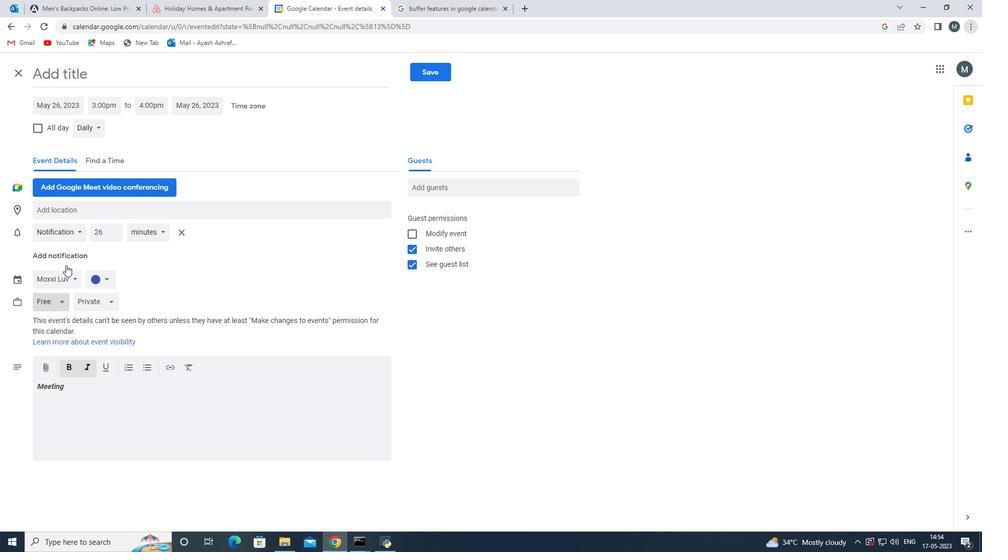 
Action: Mouse pressed left at (63, 257)
Screenshot: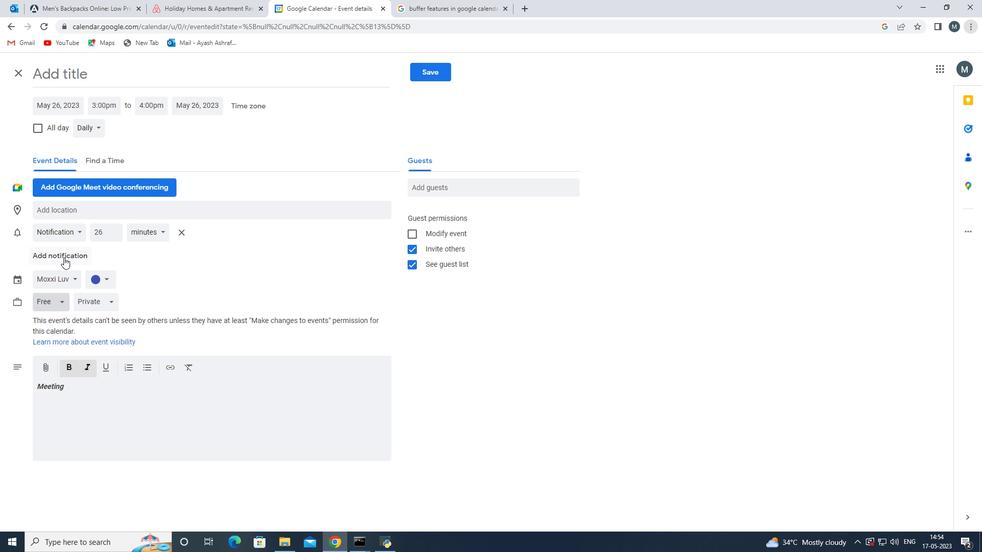 
Action: Mouse moved to (17, 231)
Screenshot: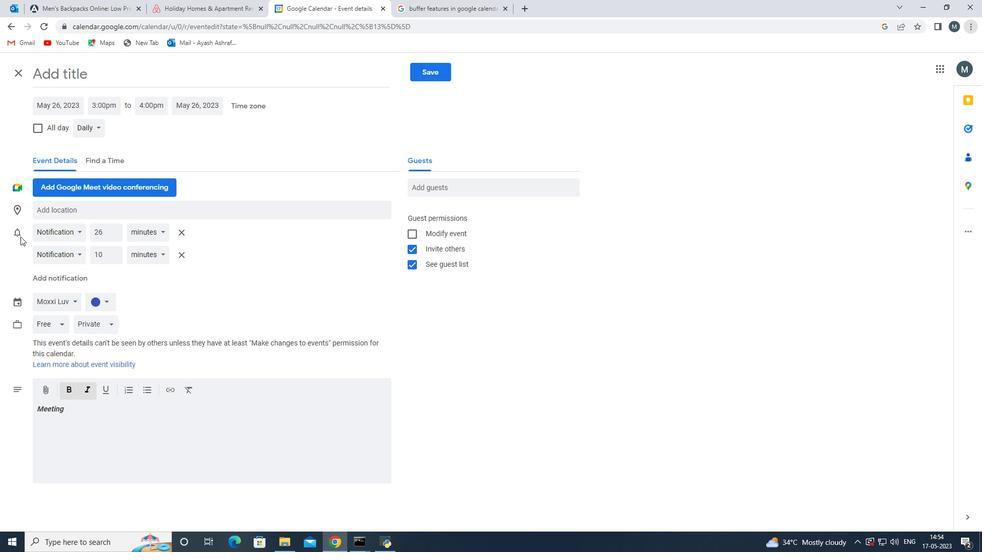 
Action: Mouse pressed left at (17, 231)
Screenshot: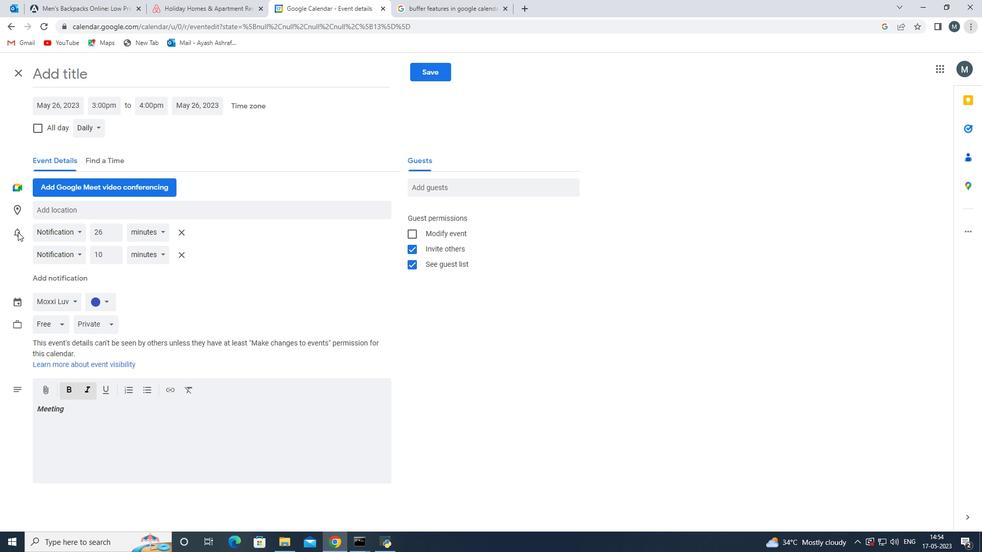 
Action: Mouse moved to (111, 180)
Screenshot: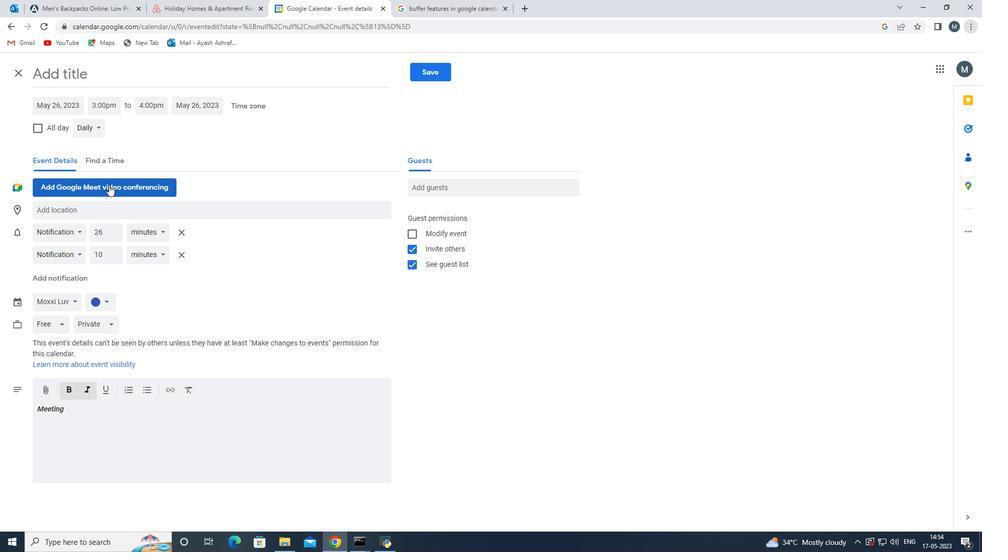 
Action: Mouse pressed left at (111, 180)
Screenshot: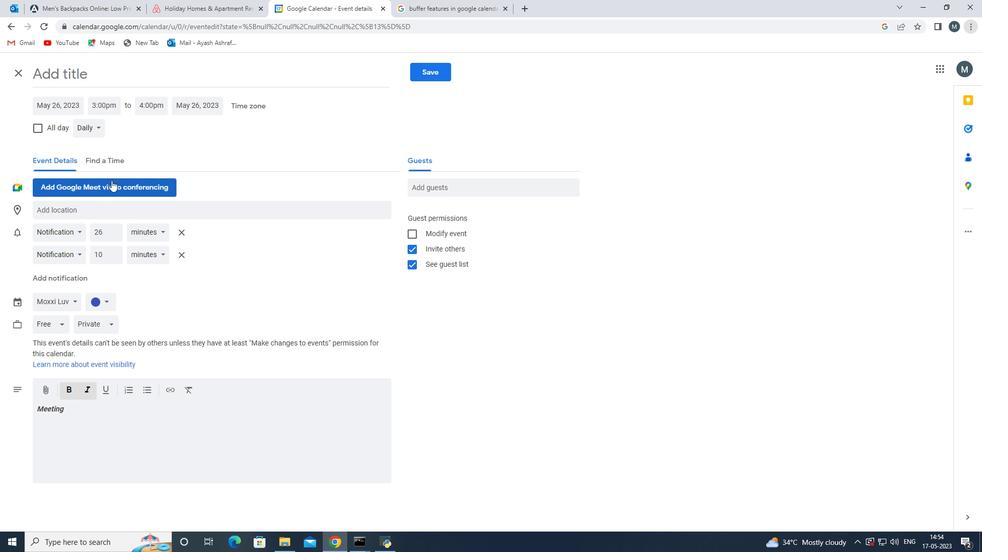 
Action: Mouse moved to (118, 421)
Screenshot: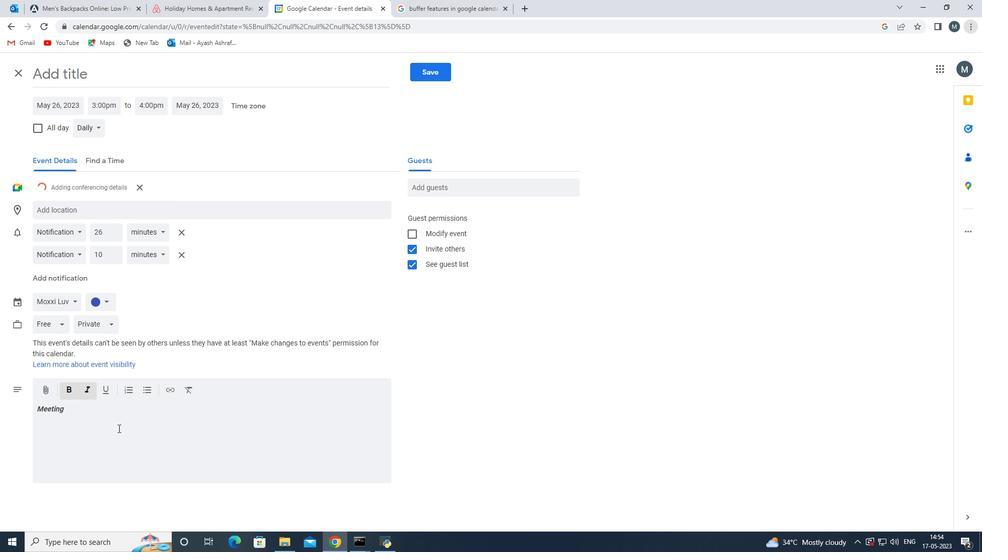 
Action: Mouse pressed left at (118, 421)
Screenshot: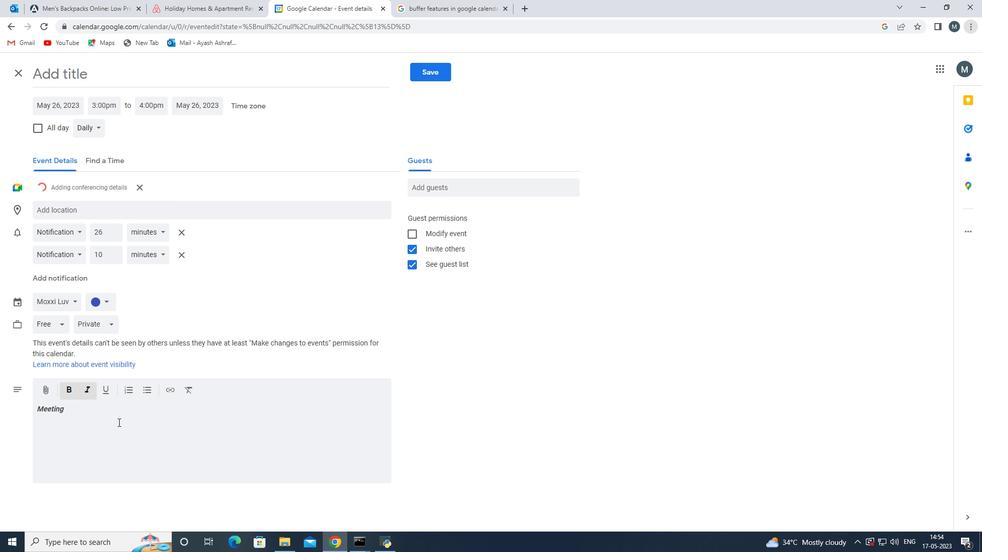 
Action: Mouse moved to (112, 447)
Screenshot: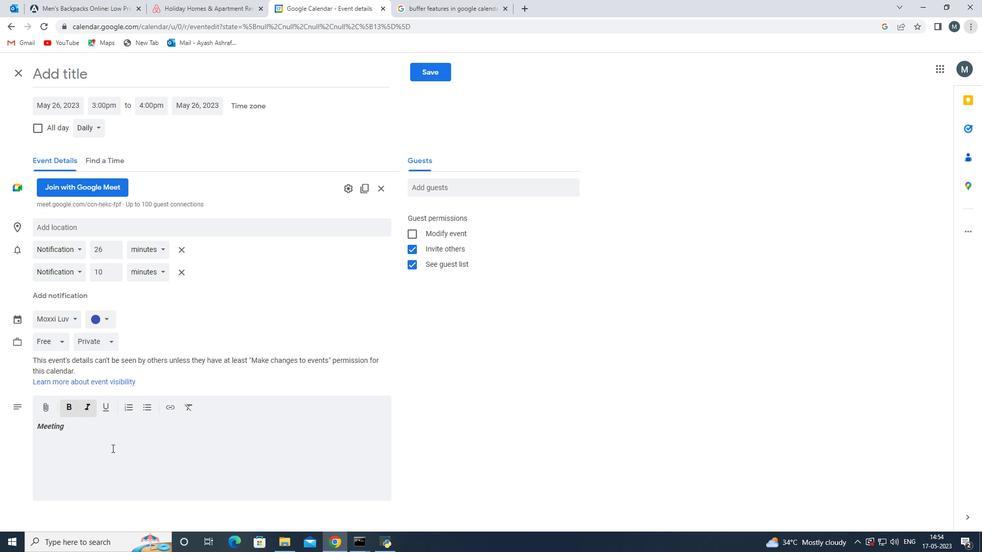 
Action: Mouse pressed left at (112, 447)
Screenshot: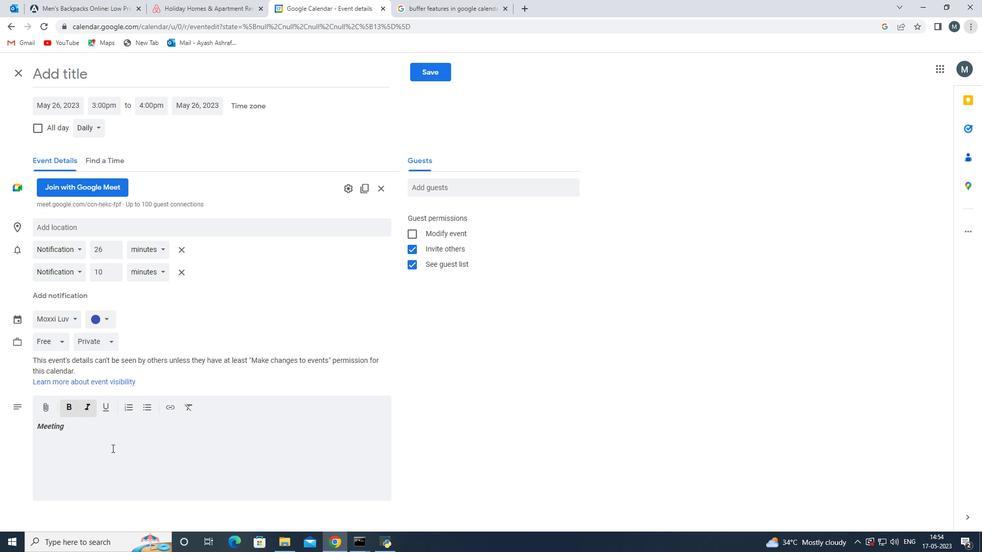 
Action: Key pressed <Key.enter>
Screenshot: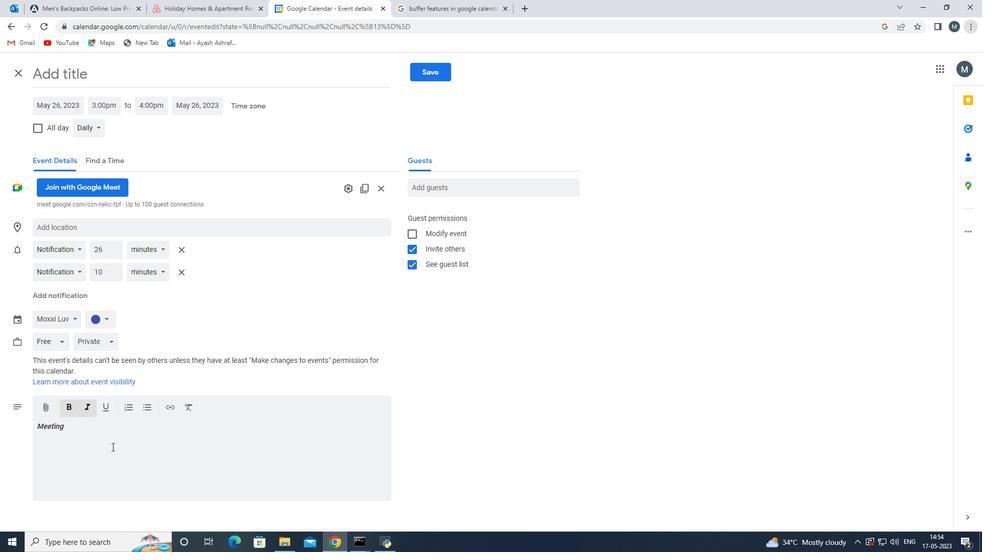 
Action: Mouse moved to (112, 447)
Screenshot: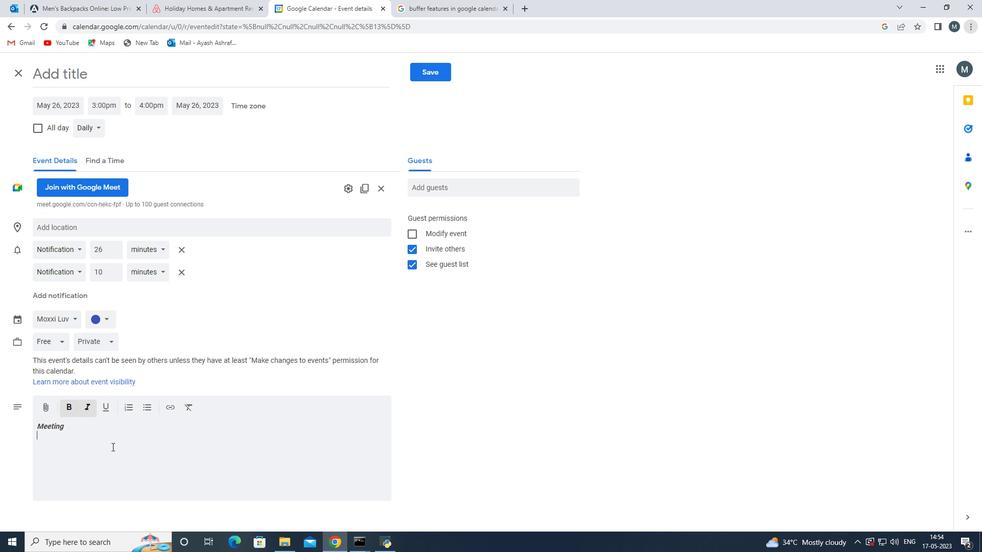 
Action: Key pressed <Key.enter>ctrl+V
Screenshot: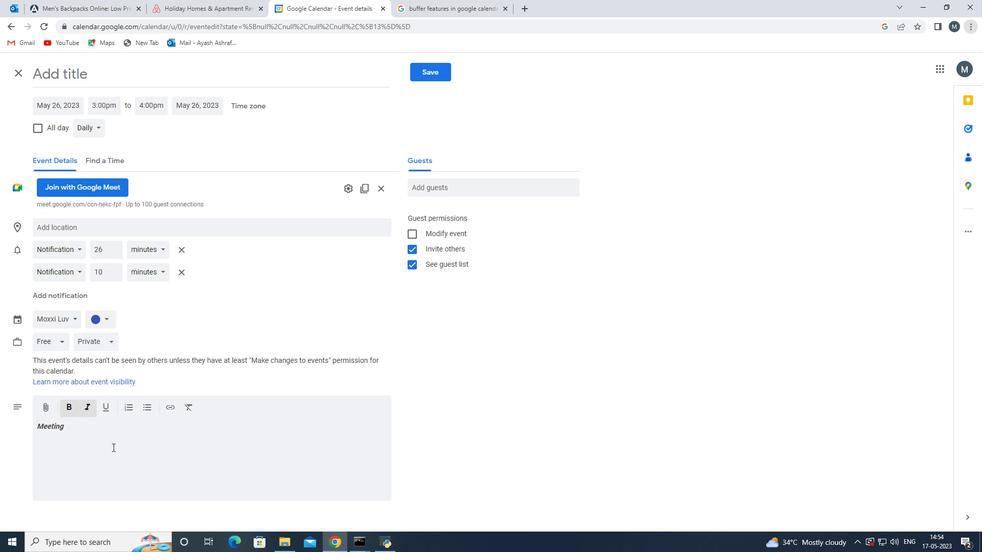 
Action: Mouse moved to (151, 476)
Screenshot: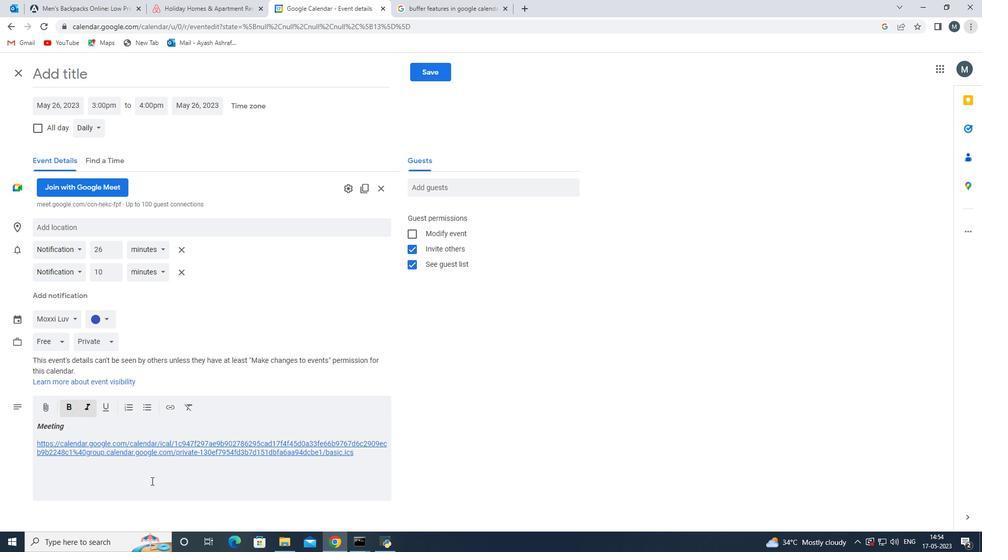 
Action: Key pressed <Key.enter>
Screenshot: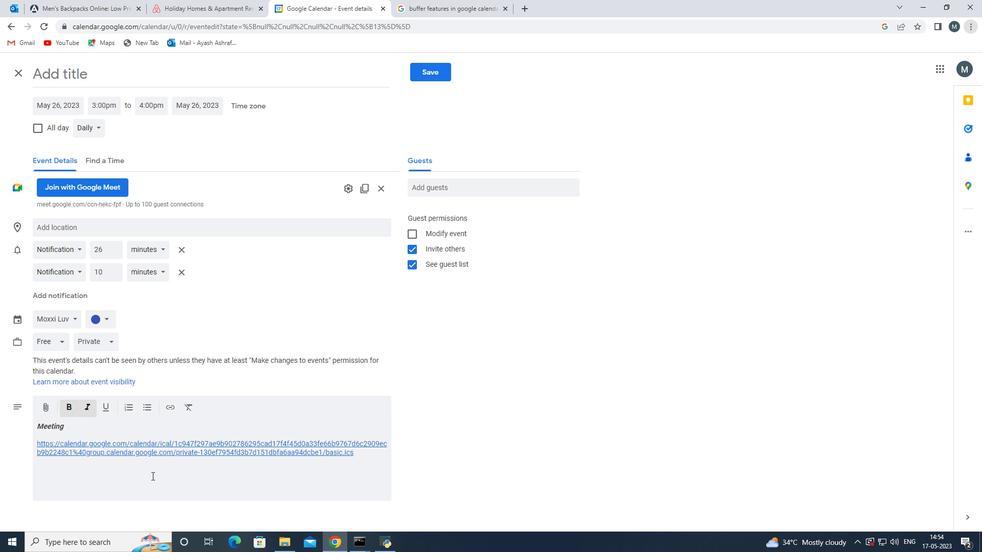 
Action: Mouse moved to (147, 407)
Screenshot: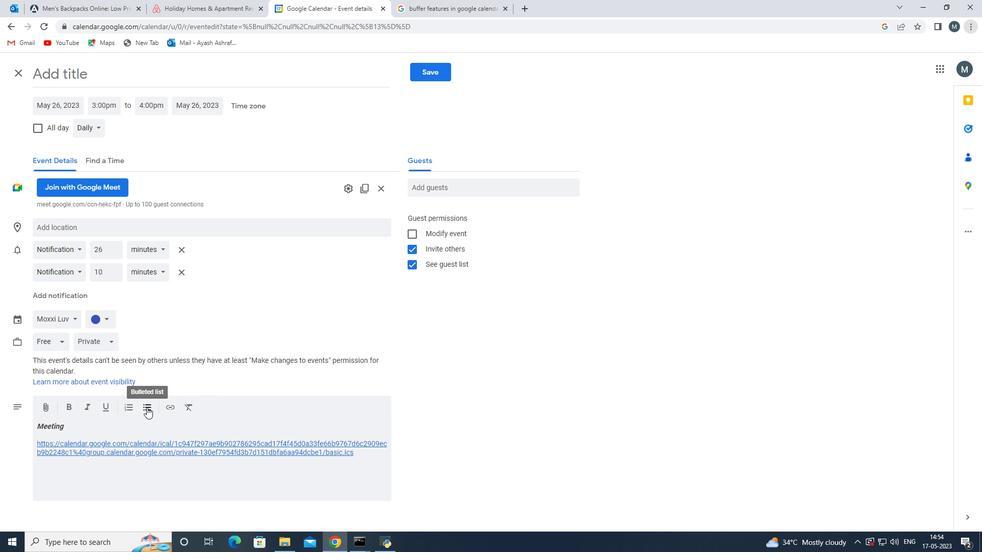 
Action: Mouse pressed left at (147, 407)
Screenshot: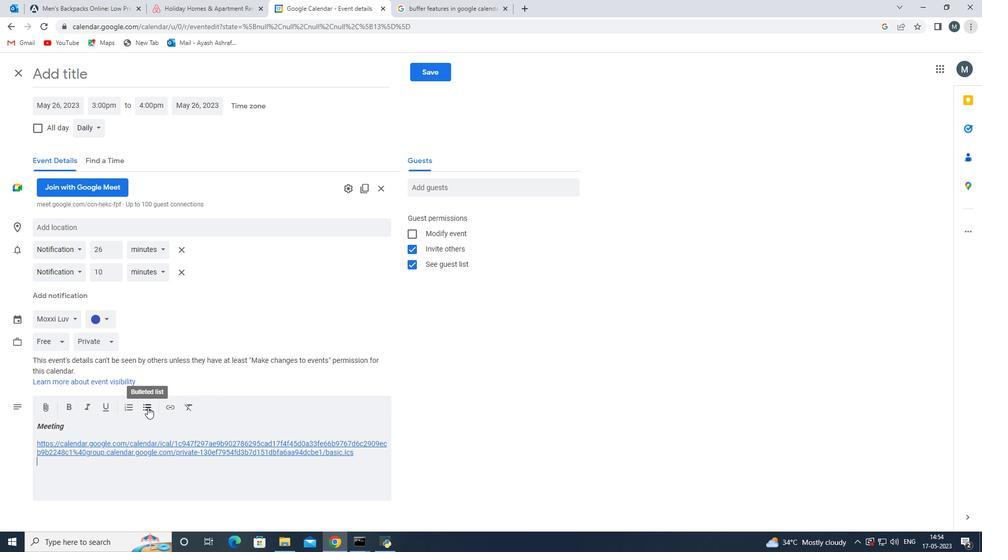 
Action: Mouse moved to (128, 409)
Screenshot: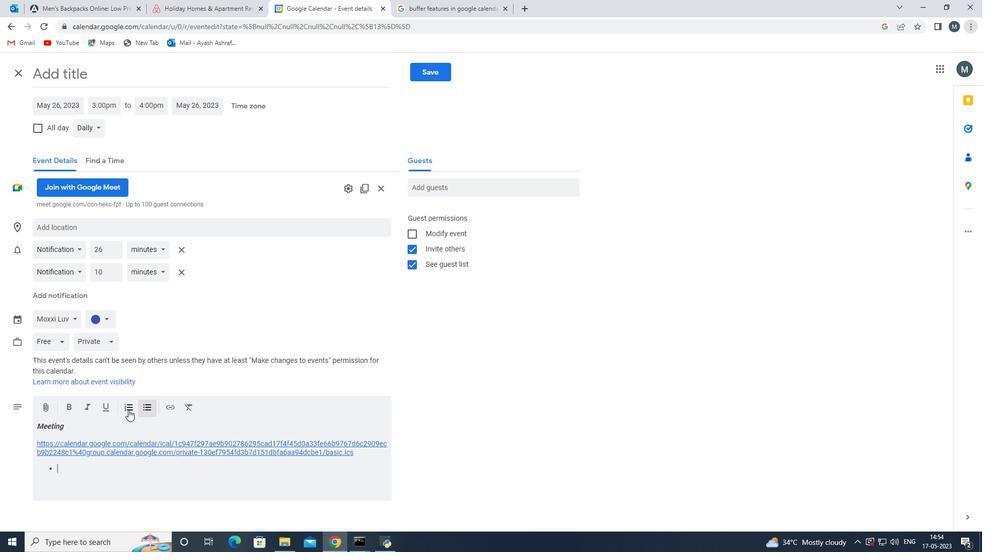 
Action: Mouse pressed left at (128, 409)
Screenshot: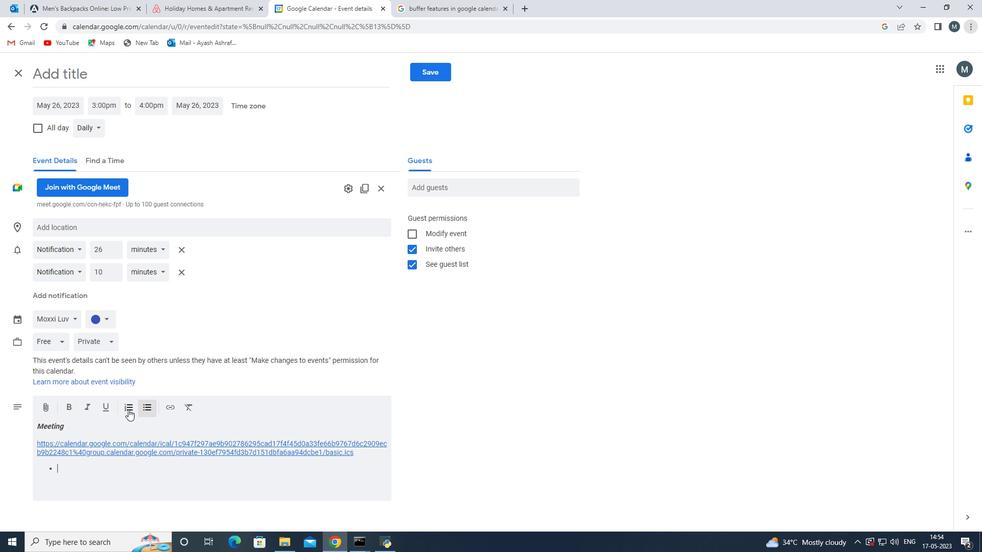 
Action: Mouse moved to (75, 473)
Screenshot: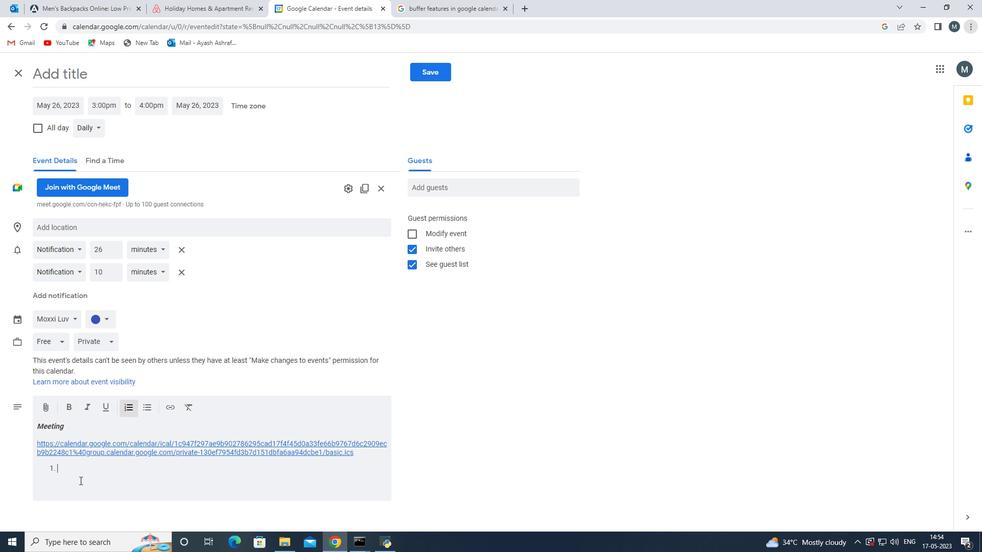 
Action: Mouse pressed left at (75, 473)
Screenshot: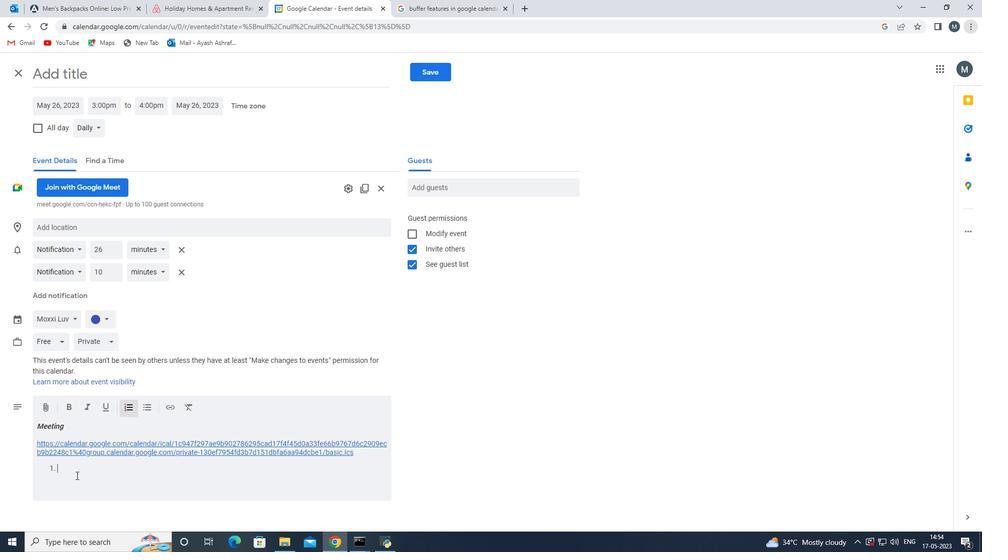 
Action: Mouse moved to (70, 465)
Screenshot: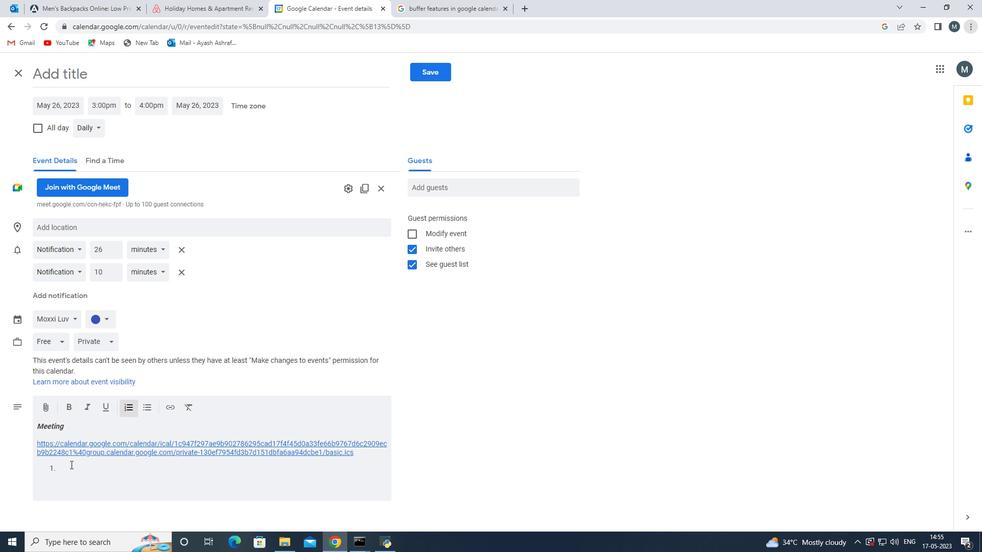 
Action: Mouse pressed left at (70, 465)
Screenshot: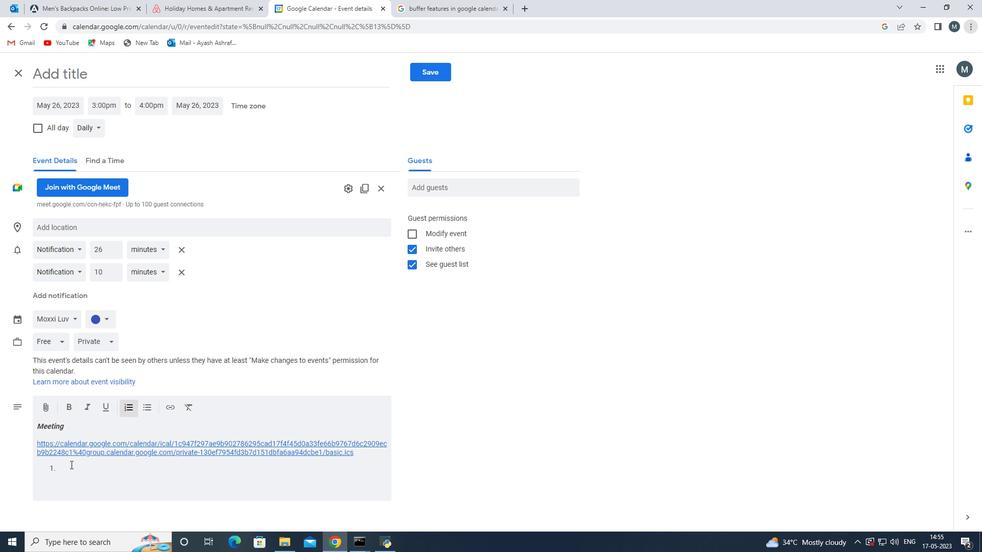 
Action: Mouse moved to (52, 468)
Screenshot: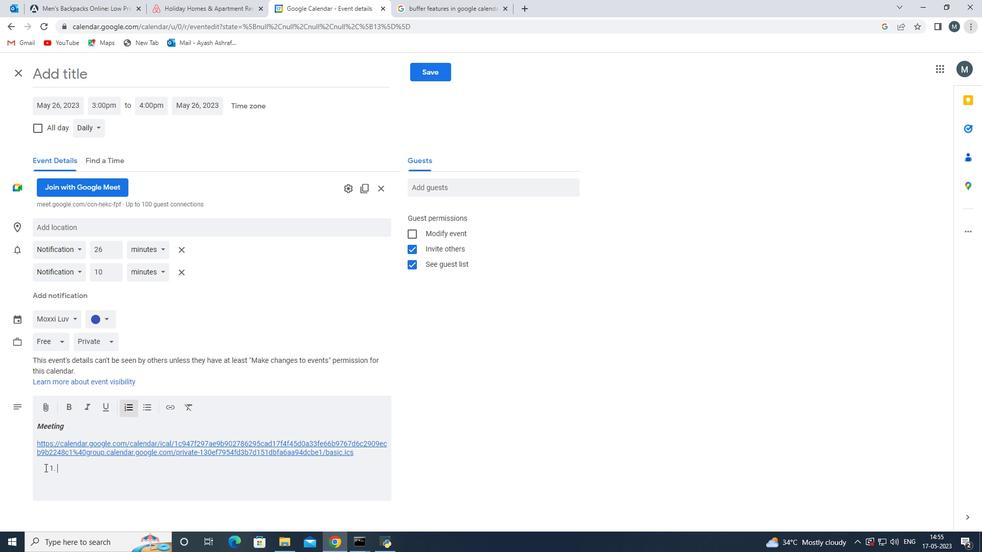 
Action: Mouse pressed left at (52, 468)
Screenshot: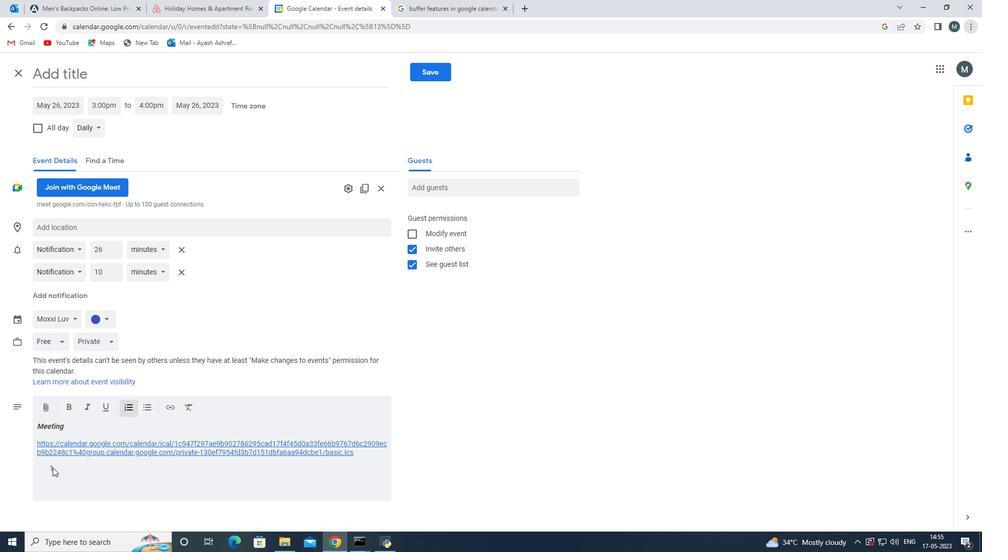 
Action: Mouse moved to (52, 468)
Screenshot: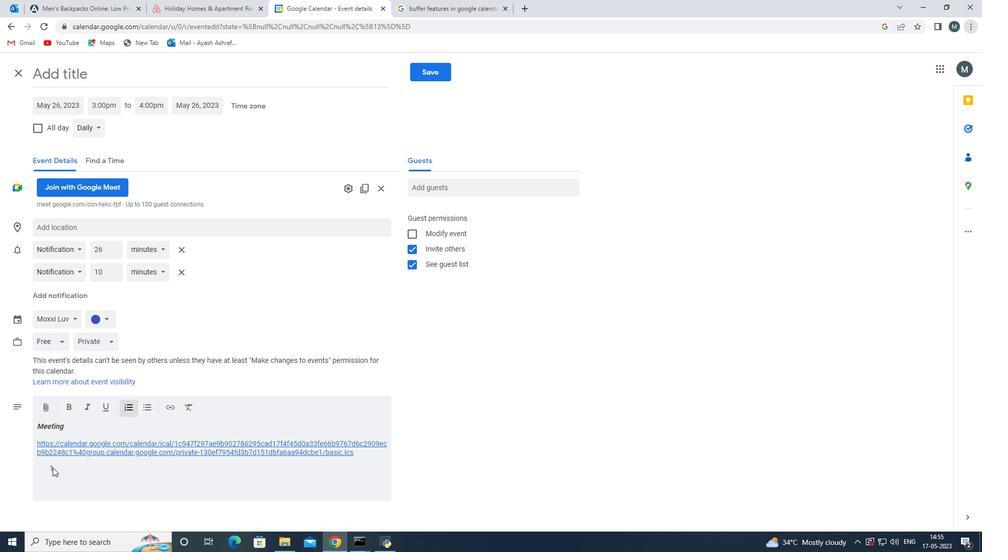 
Action: Mouse pressed left at (52, 468)
Screenshot: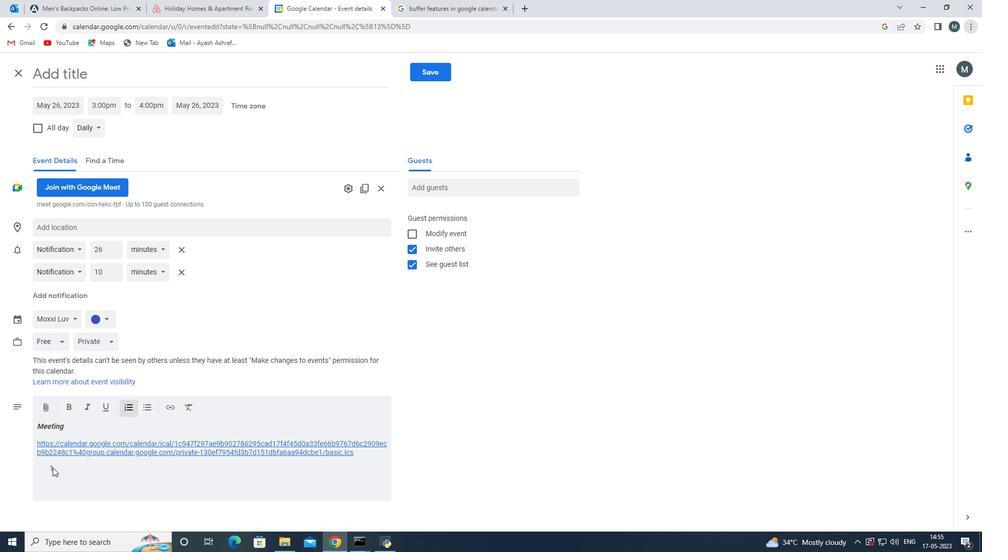 
Action: Mouse moved to (132, 407)
Screenshot: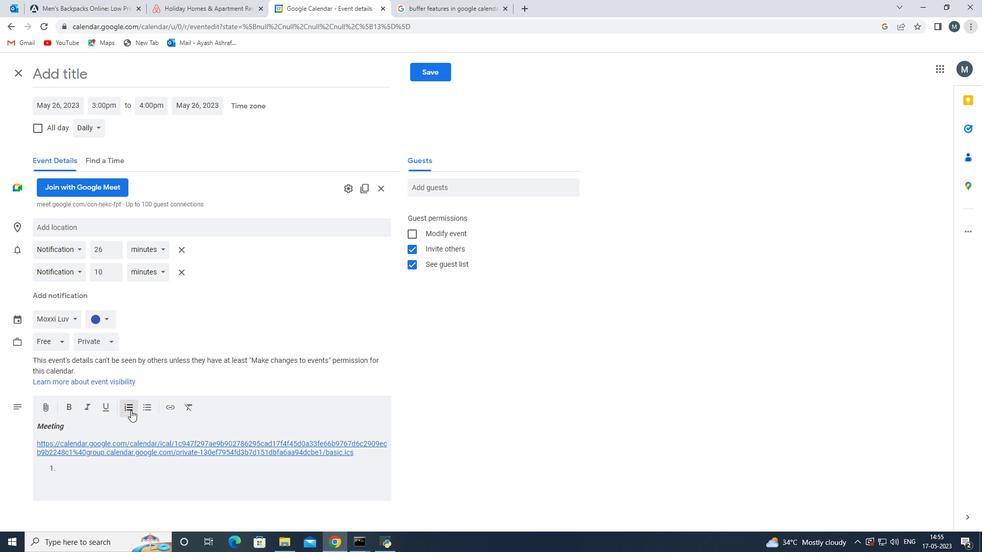 
Action: Mouse pressed left at (132, 407)
Screenshot: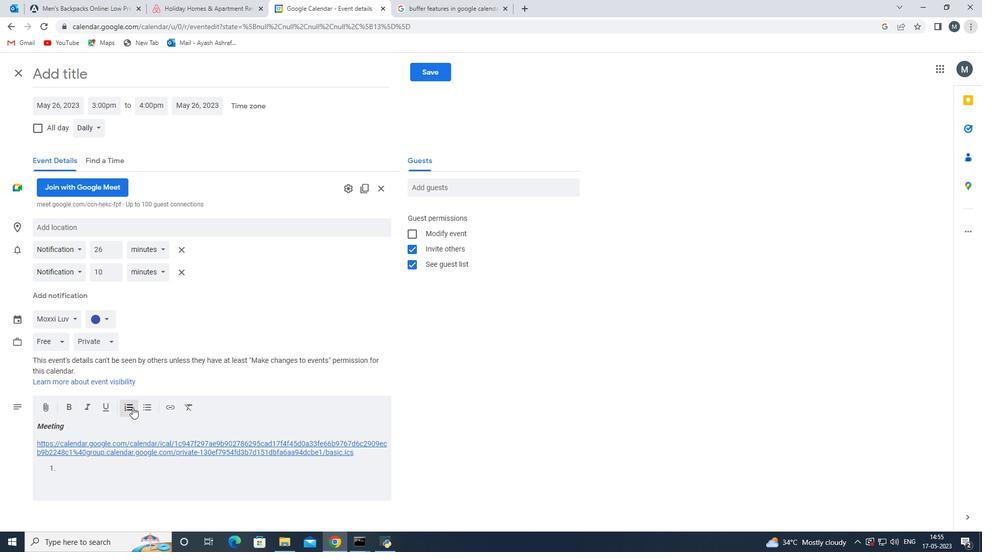 
Action: Mouse moved to (37, 377)
Screenshot: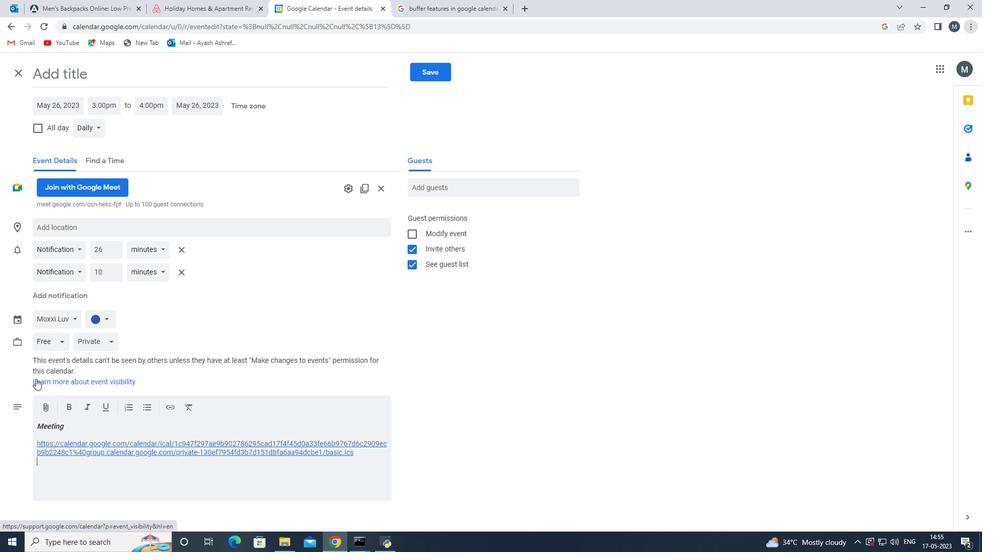 
Action: Mouse scrolled (37, 377) with delta (0, 0)
Screenshot: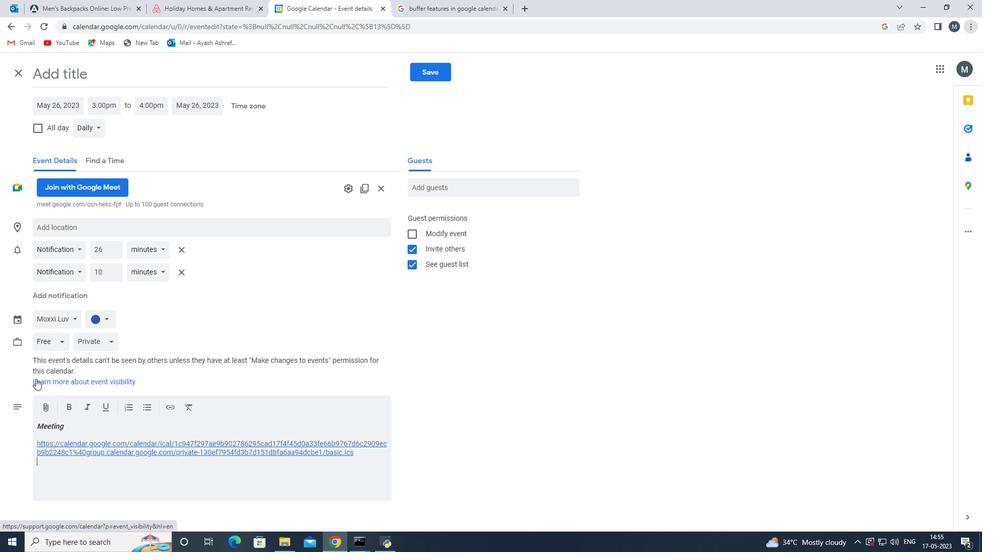 
Action: Mouse moved to (37, 376)
Screenshot: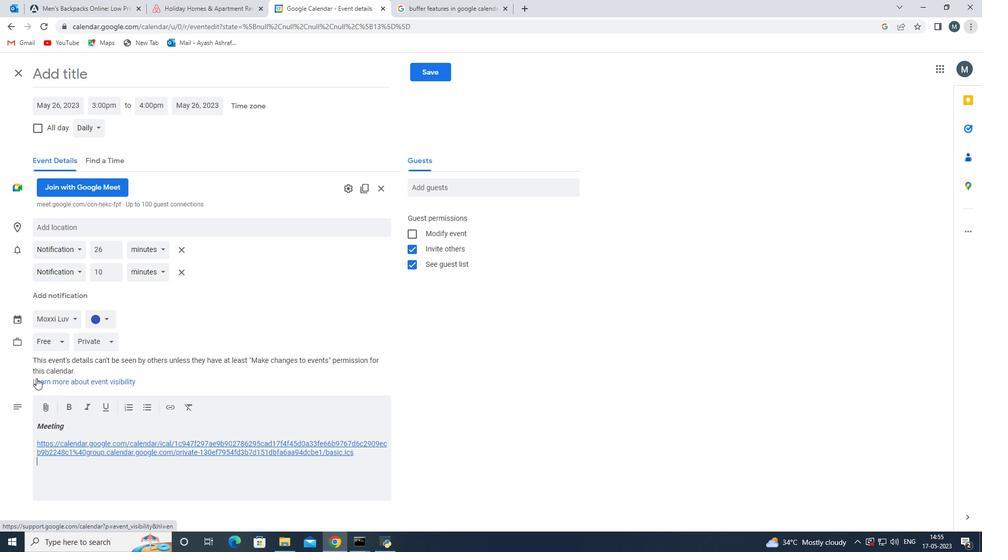 
Action: Mouse scrolled (37, 377) with delta (0, 0)
Screenshot: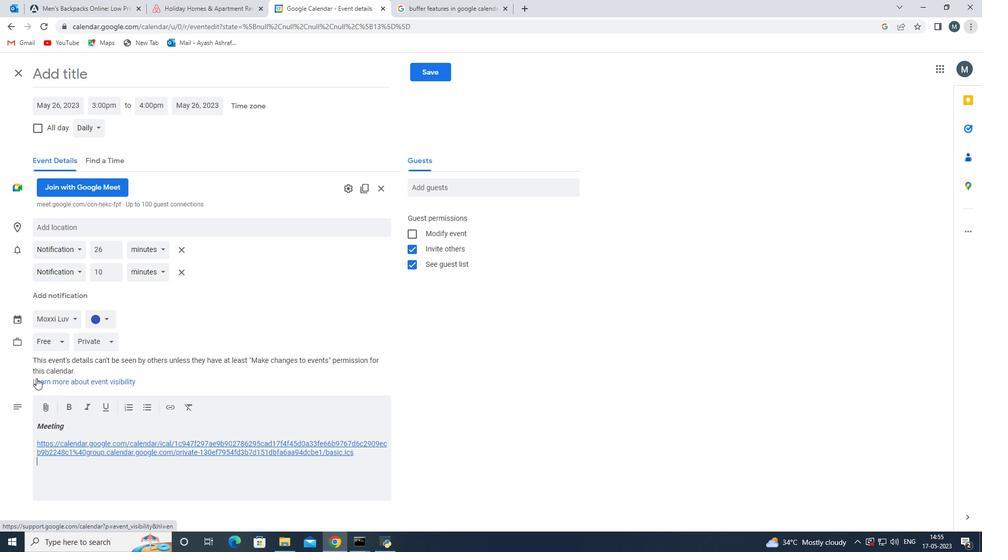 
Action: Mouse scrolled (37, 377) with delta (0, 0)
Screenshot: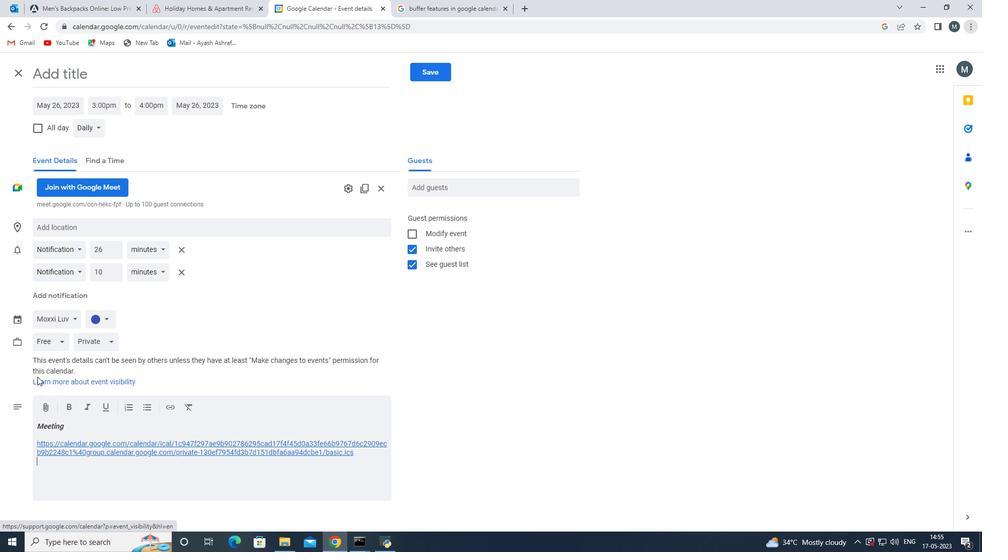 
Action: Mouse moved to (451, 187)
Screenshot: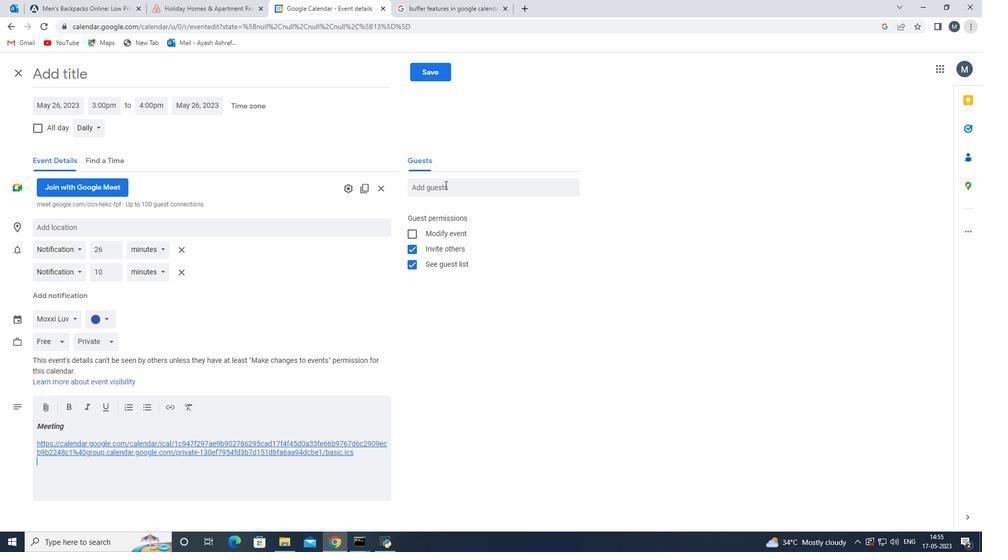 
Action: Mouse pressed left at (451, 187)
Screenshot: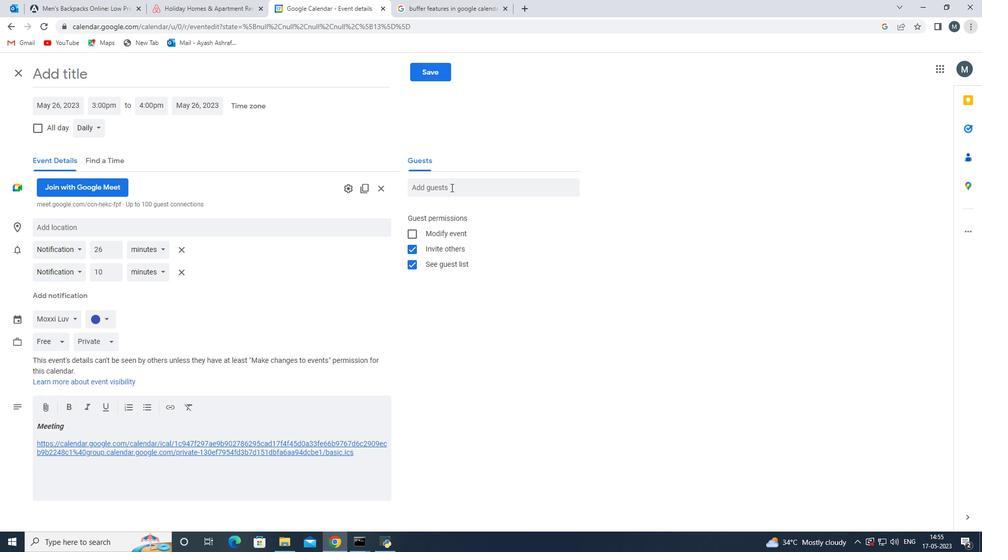
Action: Key pressed softage.1<Key.shift><Key.shift>@softage.net<Key.enter>softage.2<Key.shift>@sftage.net<Key.enter>softage.3<Key.shift>@softage.net<Key.enter>
Screenshot: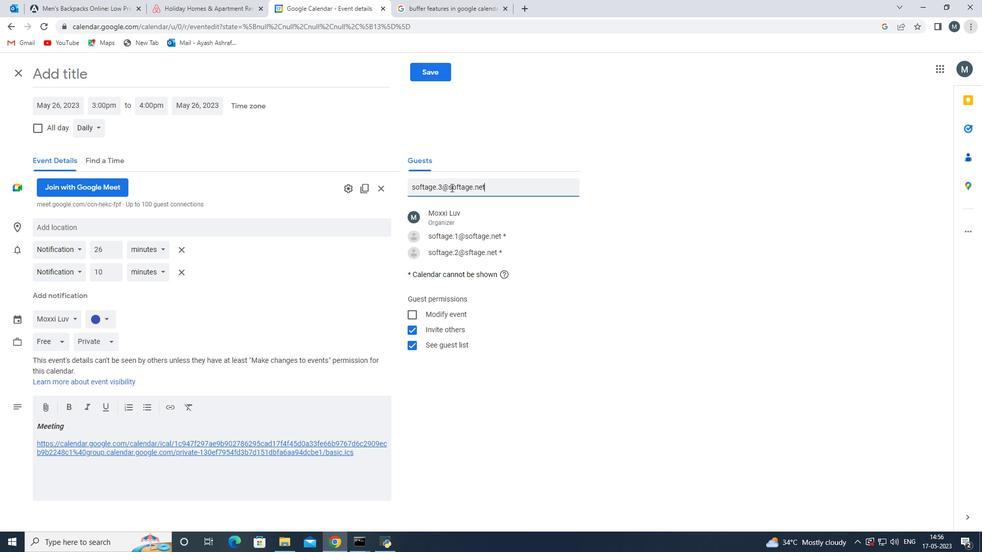 
Action: Mouse moved to (430, 76)
Screenshot: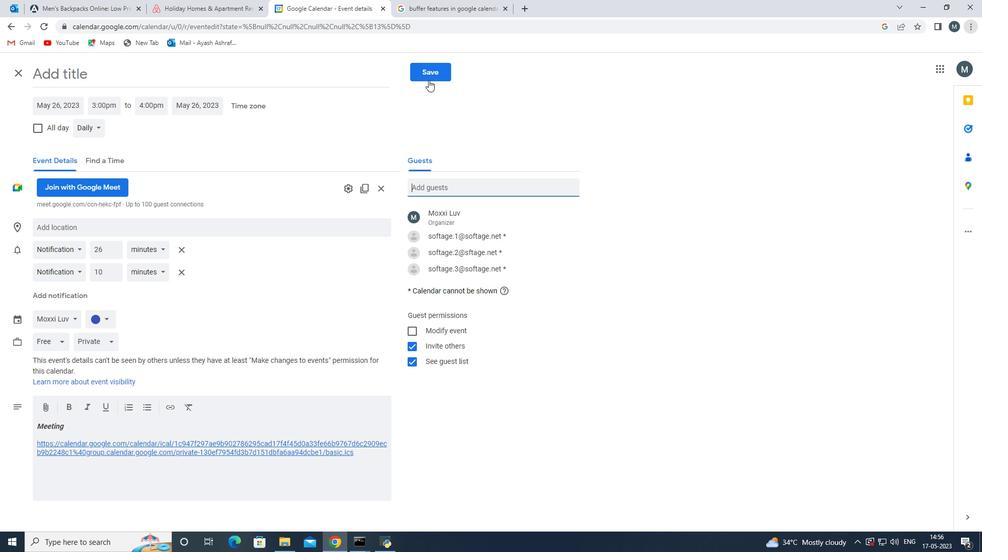 
Action: Mouse pressed left at (430, 76)
Screenshot: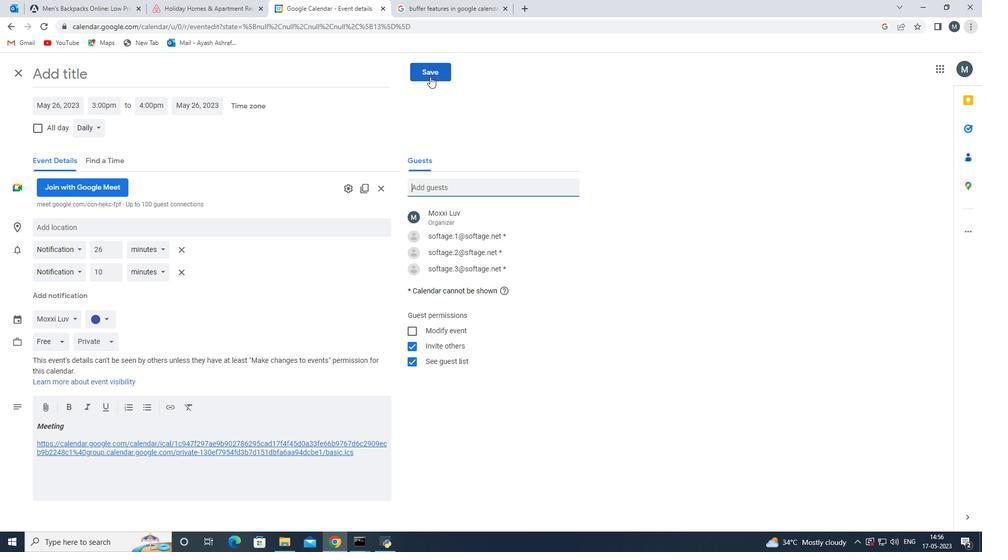 
Action: Mouse moved to (574, 318)
Screenshot: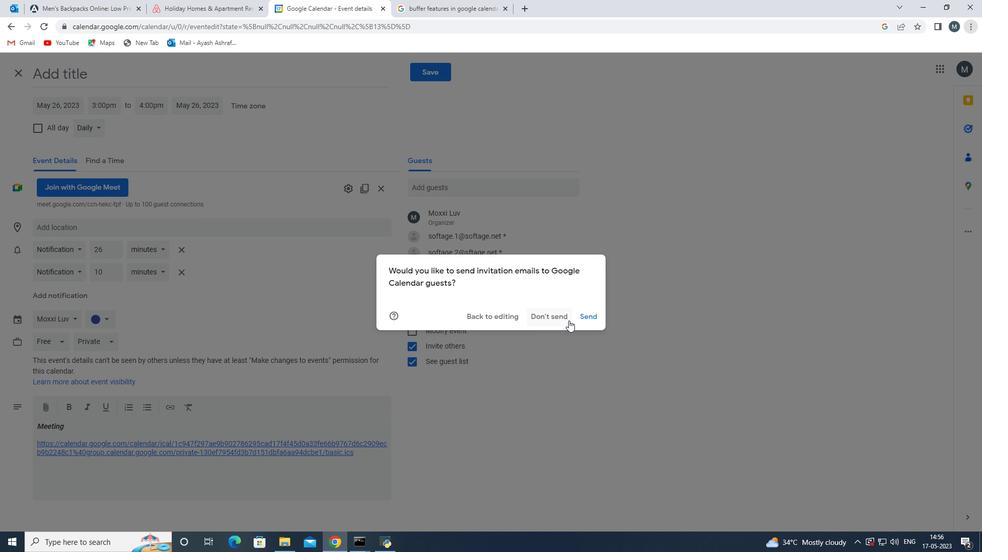 
Action: Mouse pressed left at (574, 318)
Screenshot: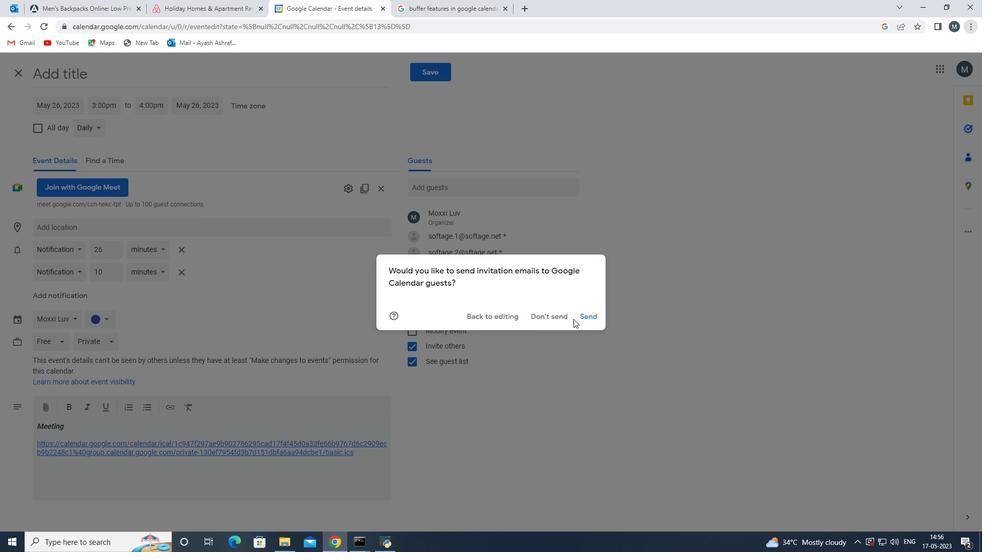
Action: Mouse moved to (581, 316)
Screenshot: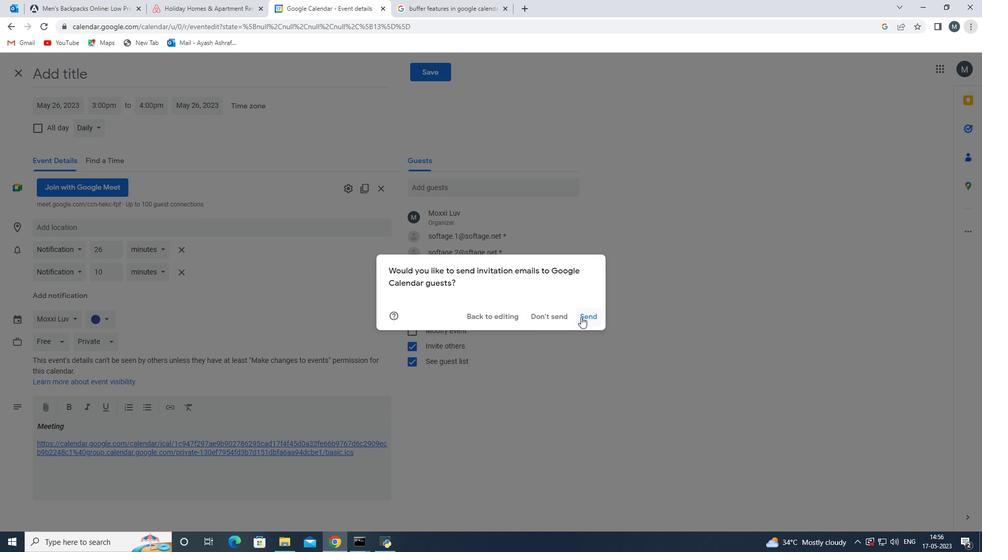 
Action: Mouse pressed left at (581, 316)
Screenshot: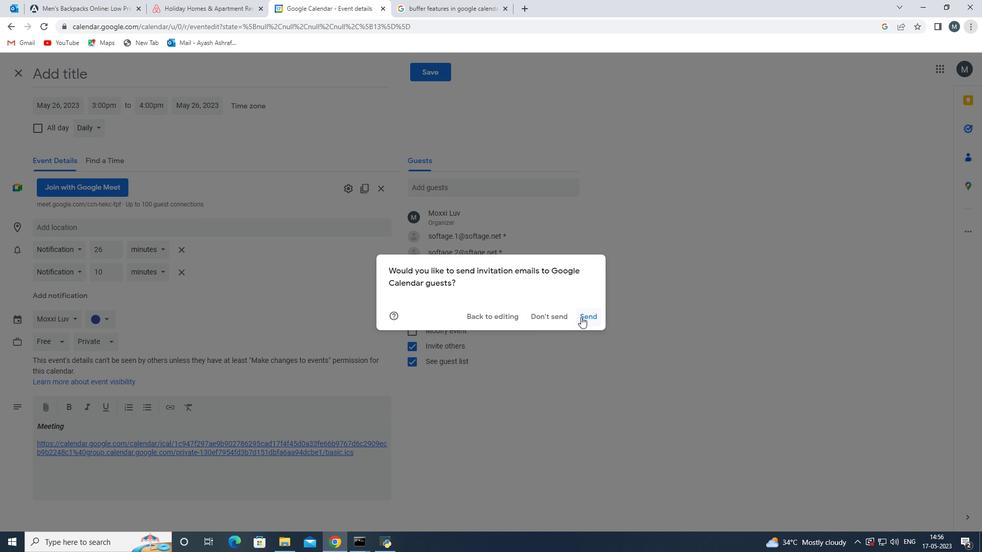 
Action: Mouse moved to (245, 411)
Screenshot: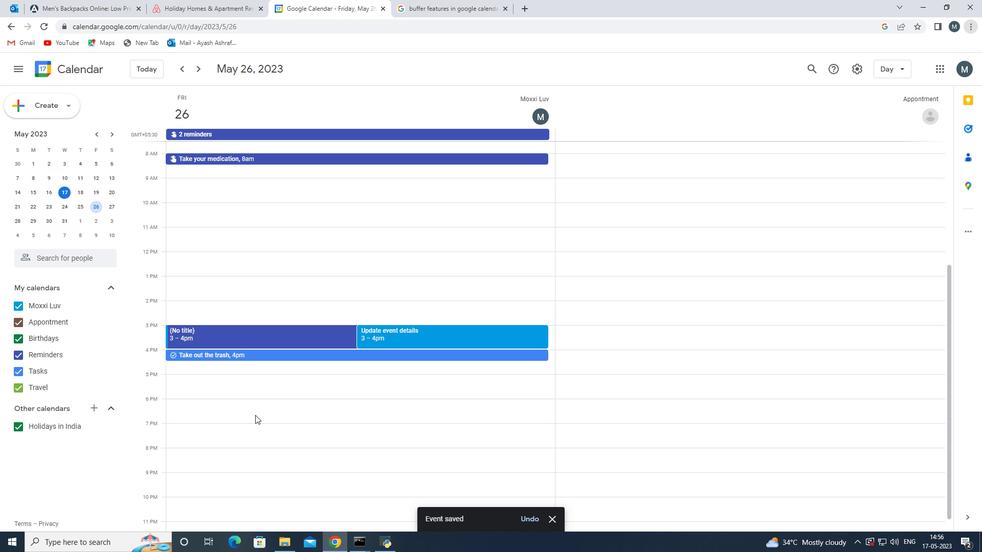 
